 Task: Forward email as attachment with the signature Elizabeth Parker with the subject Request for a background check from softage.1@softage.net to softage.6@softage.net with the message Would it be possible to have a project status update call with all stakeholders next month?
Action: Mouse moved to (890, 70)
Screenshot: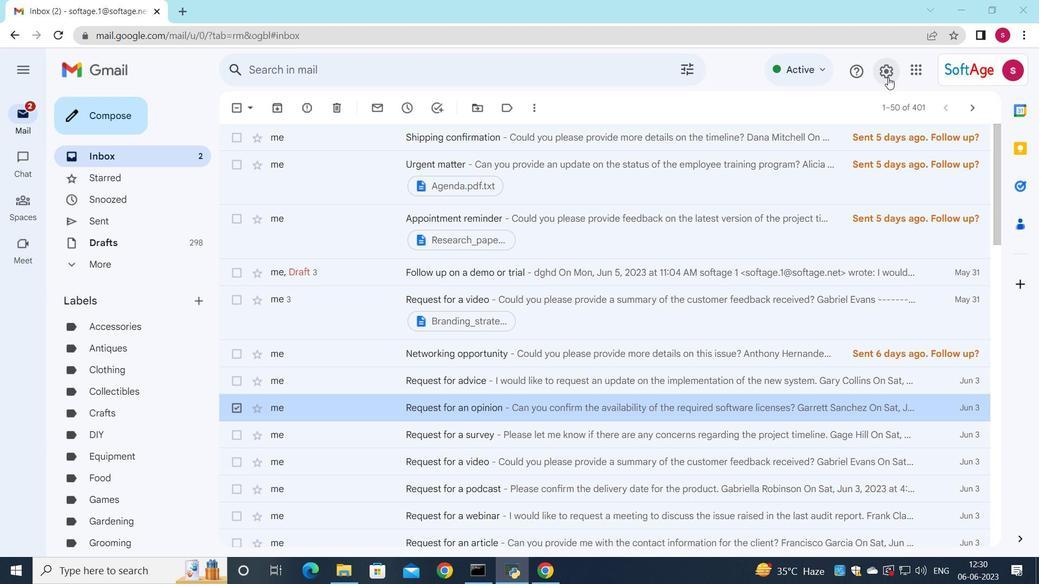 
Action: Mouse pressed left at (890, 70)
Screenshot: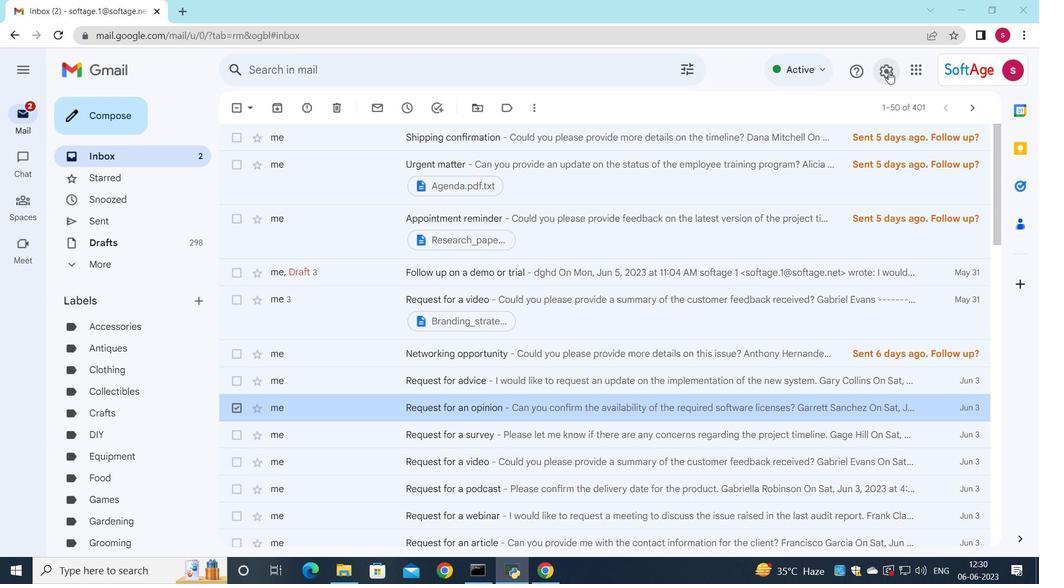 
Action: Mouse moved to (893, 136)
Screenshot: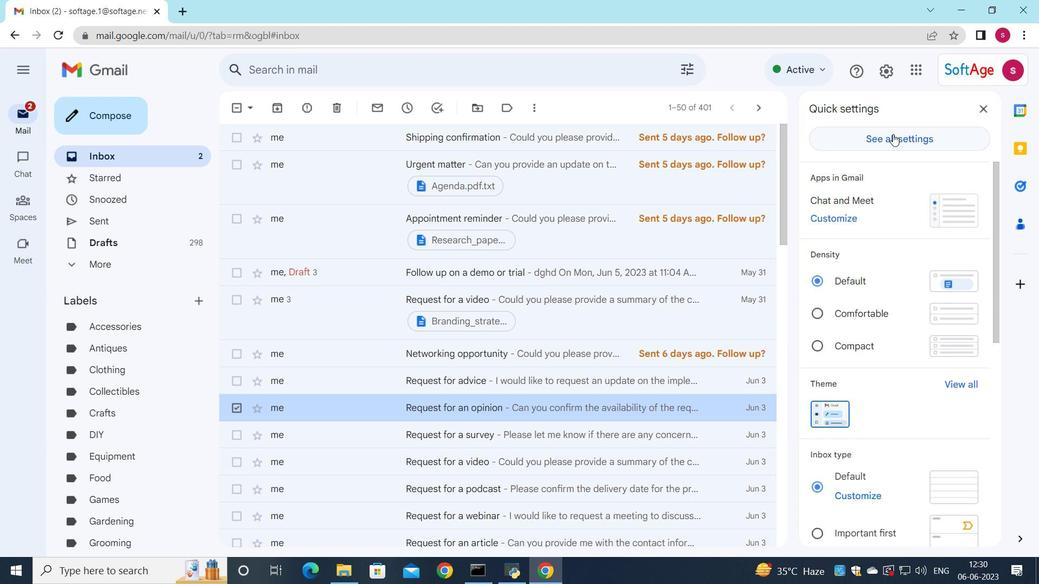 
Action: Mouse pressed left at (893, 136)
Screenshot: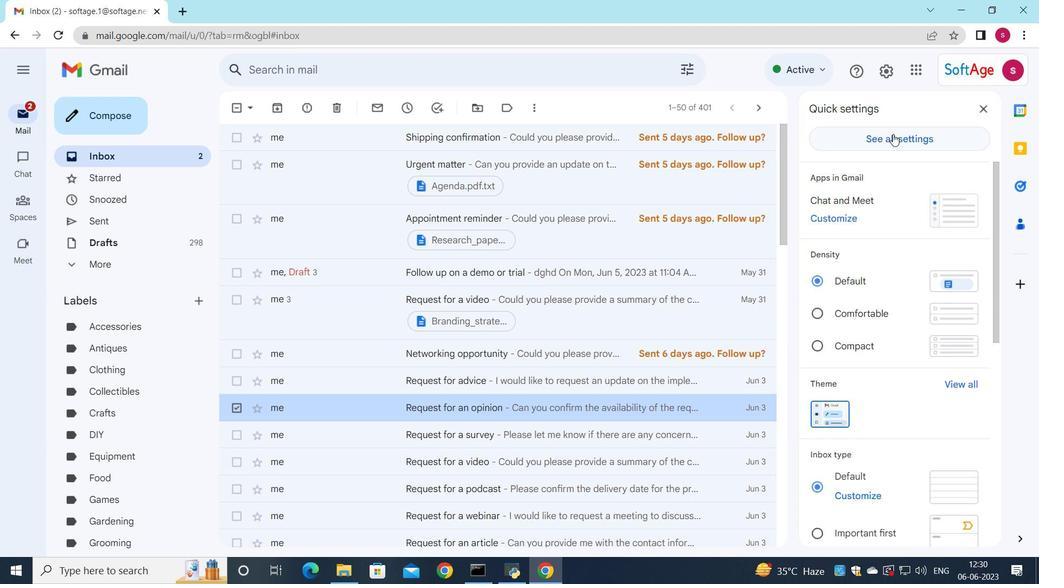 
Action: Mouse moved to (782, 236)
Screenshot: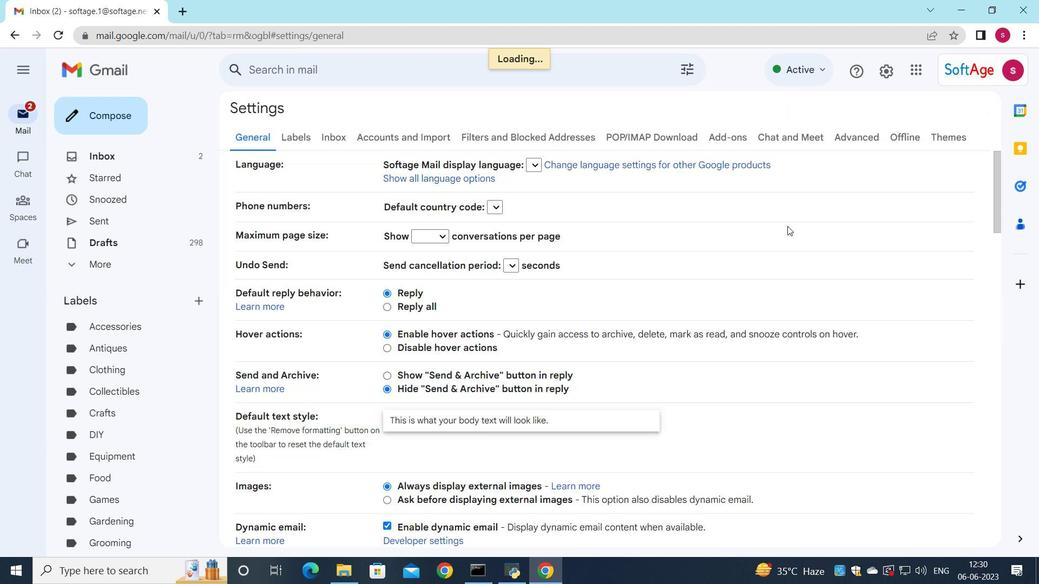
Action: Mouse scrolled (785, 231) with delta (0, 0)
Screenshot: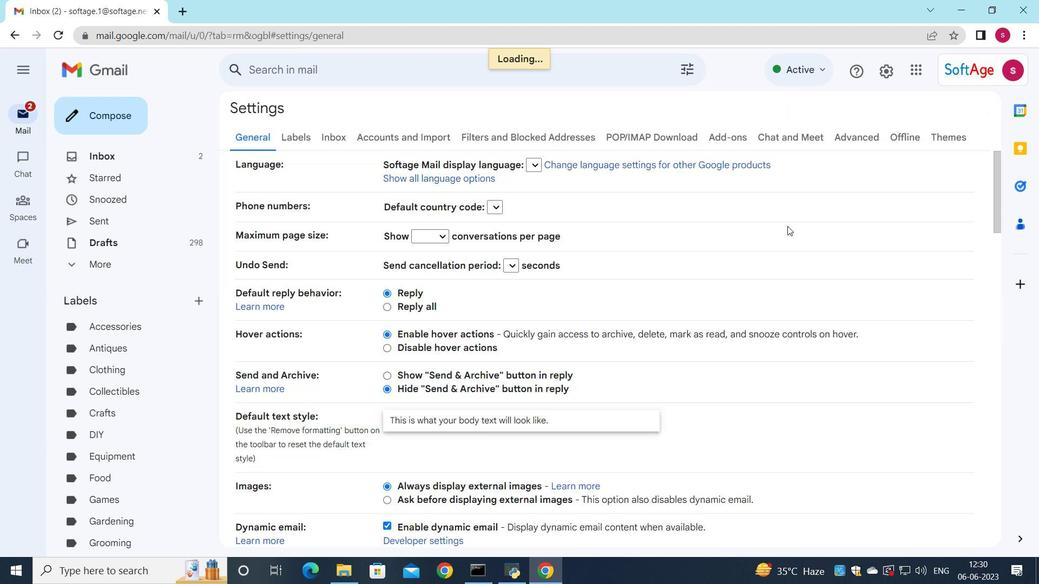 
Action: Mouse moved to (780, 239)
Screenshot: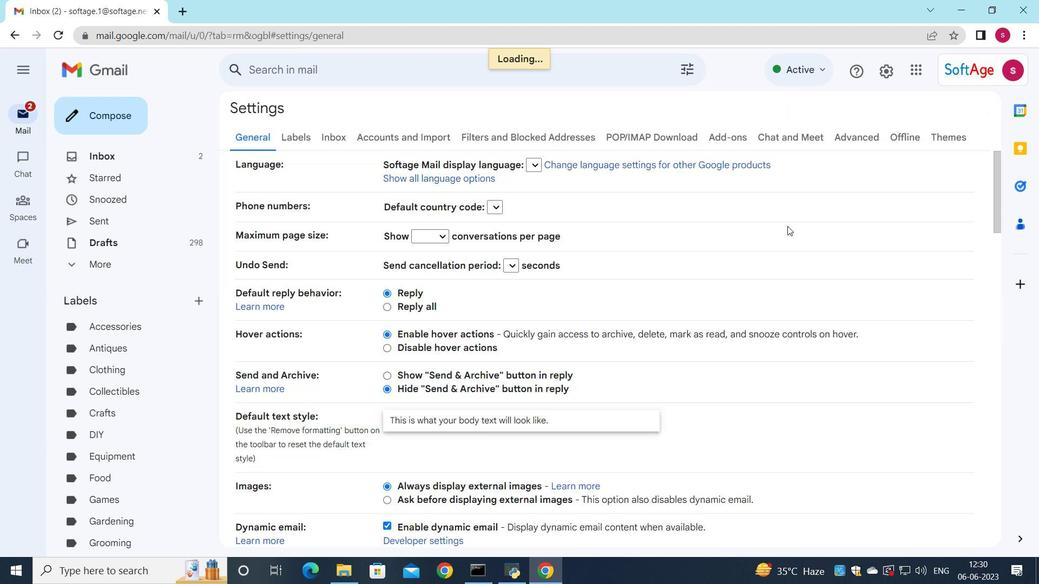 
Action: Mouse scrolled (784, 232) with delta (0, 0)
Screenshot: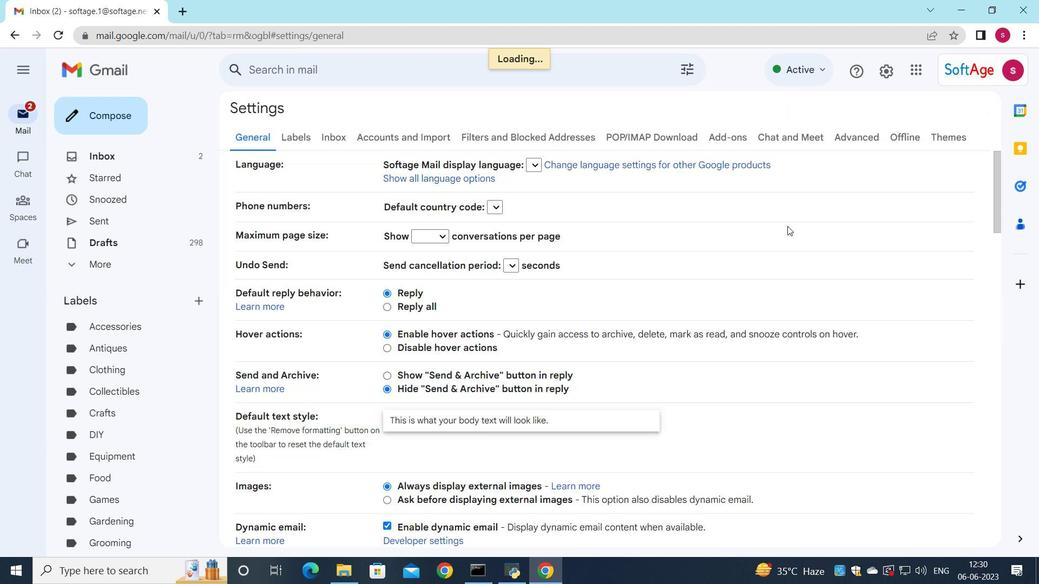 
Action: Mouse moved to (780, 241)
Screenshot: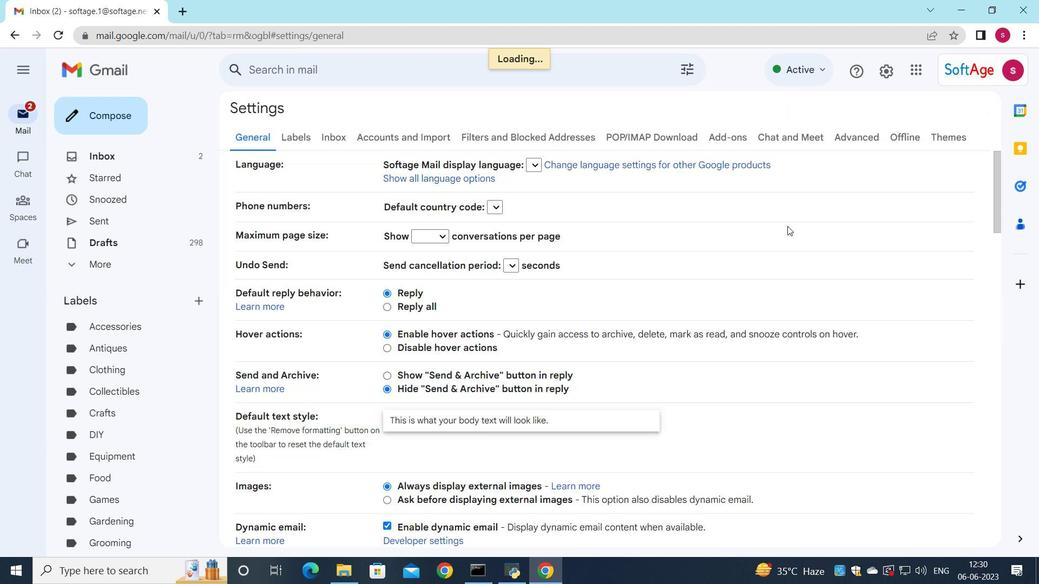 
Action: Mouse scrolled (782, 235) with delta (0, 0)
Screenshot: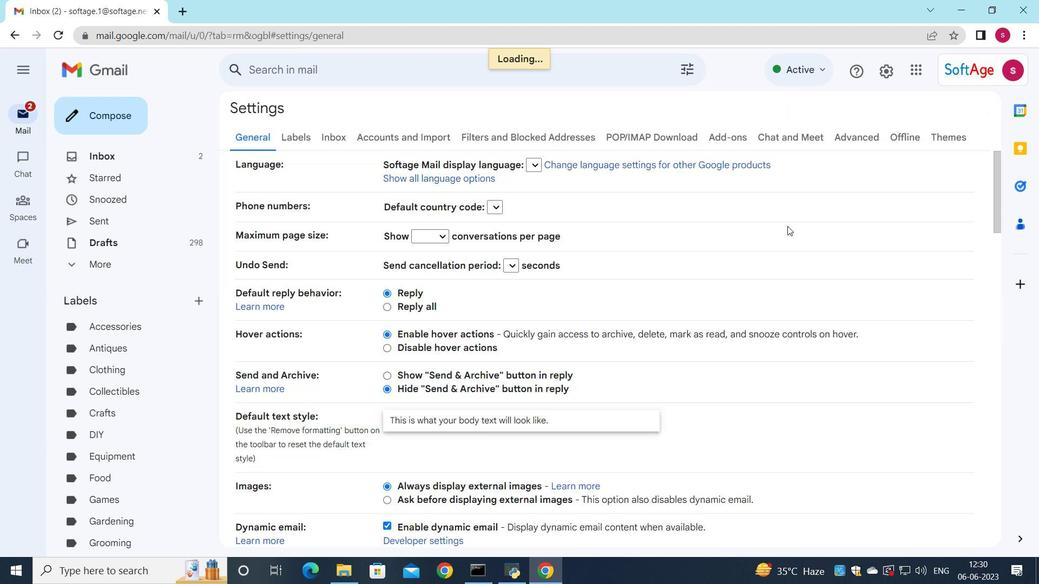 
Action: Mouse moved to (776, 245)
Screenshot: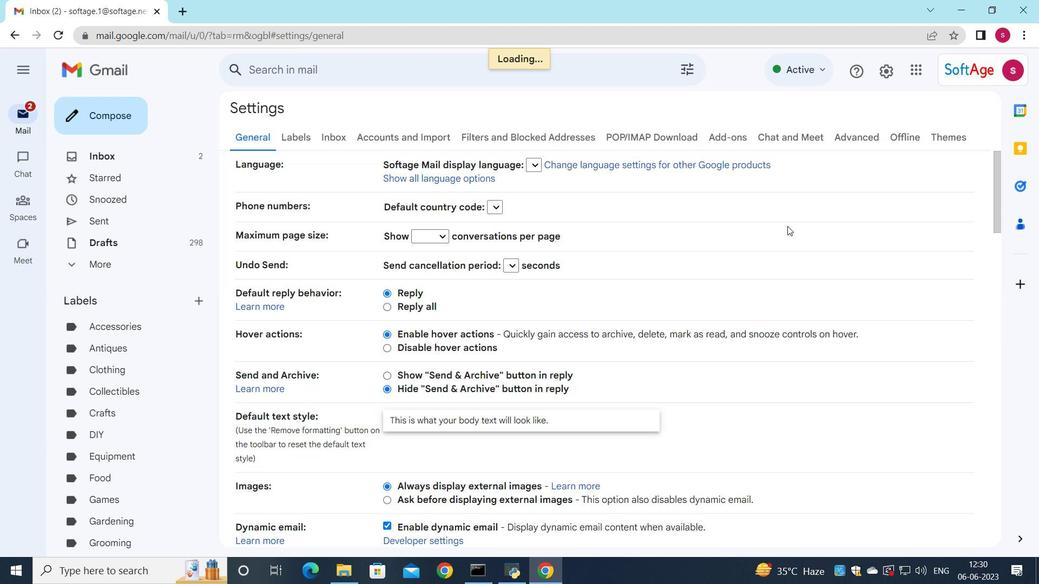 
Action: Mouse scrolled (779, 242) with delta (0, 0)
Screenshot: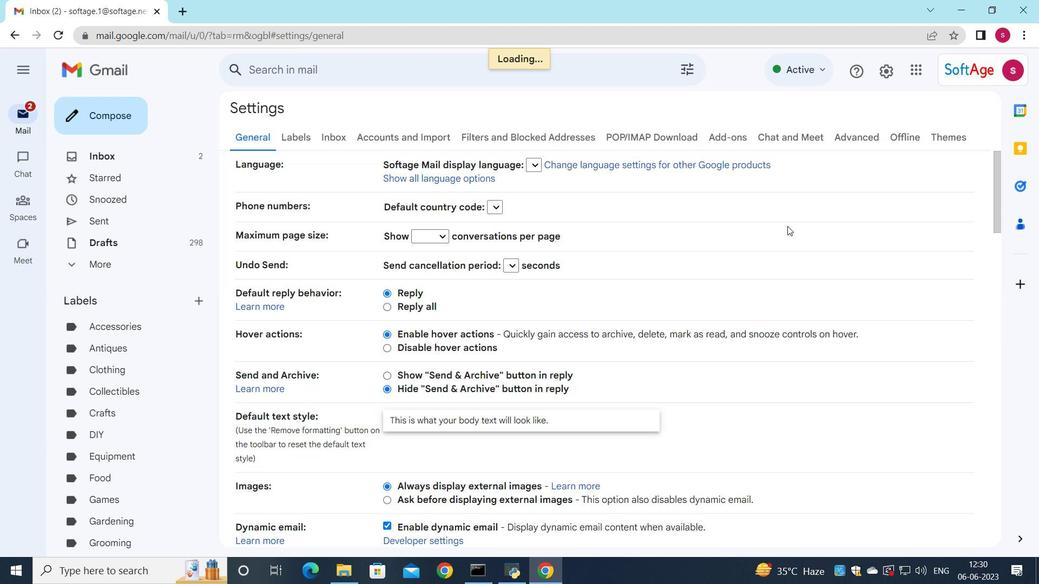 
Action: Mouse moved to (669, 296)
Screenshot: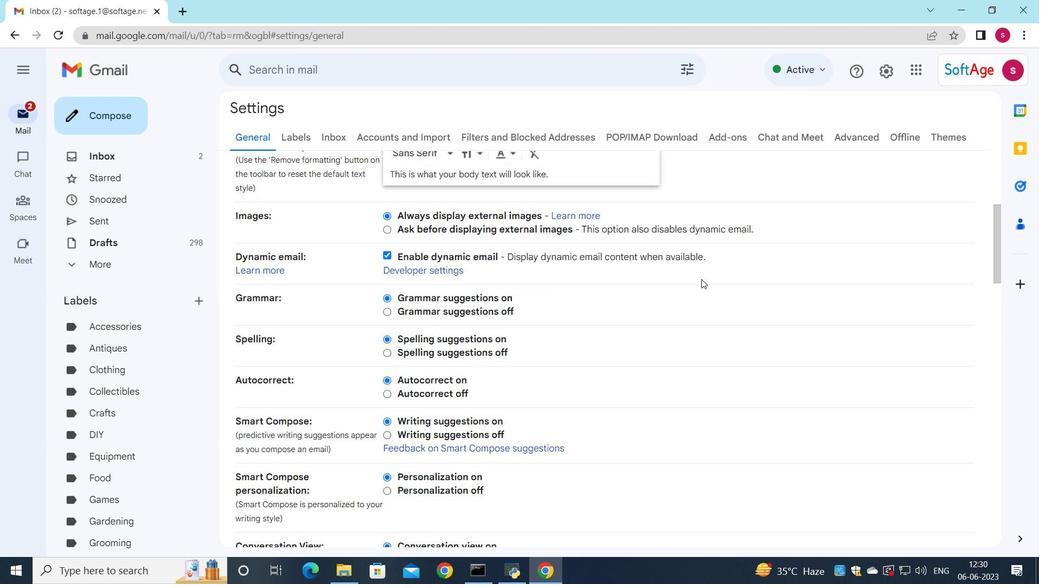 
Action: Mouse scrolled (669, 296) with delta (0, 0)
Screenshot: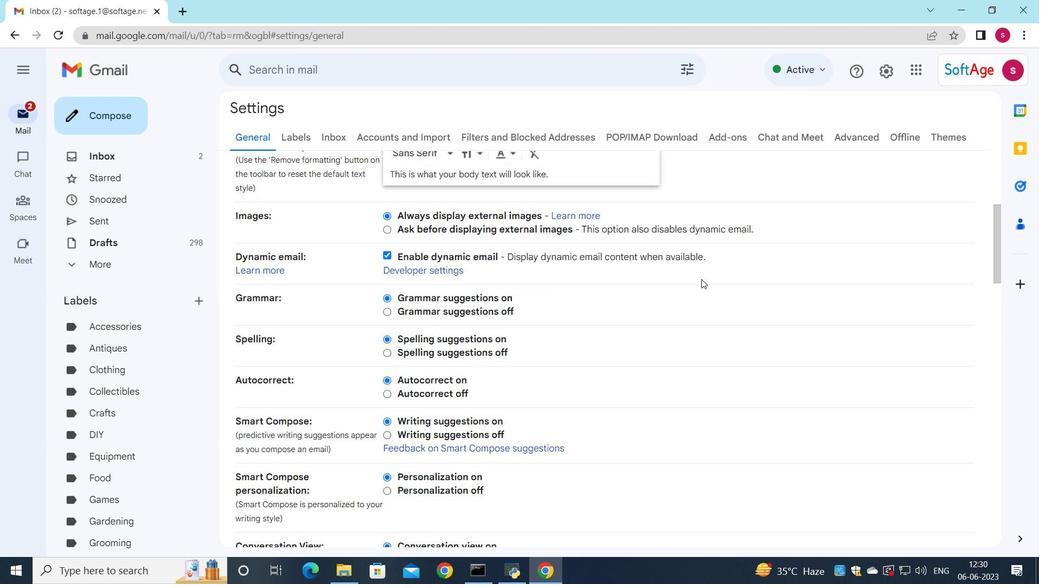
Action: Mouse moved to (662, 304)
Screenshot: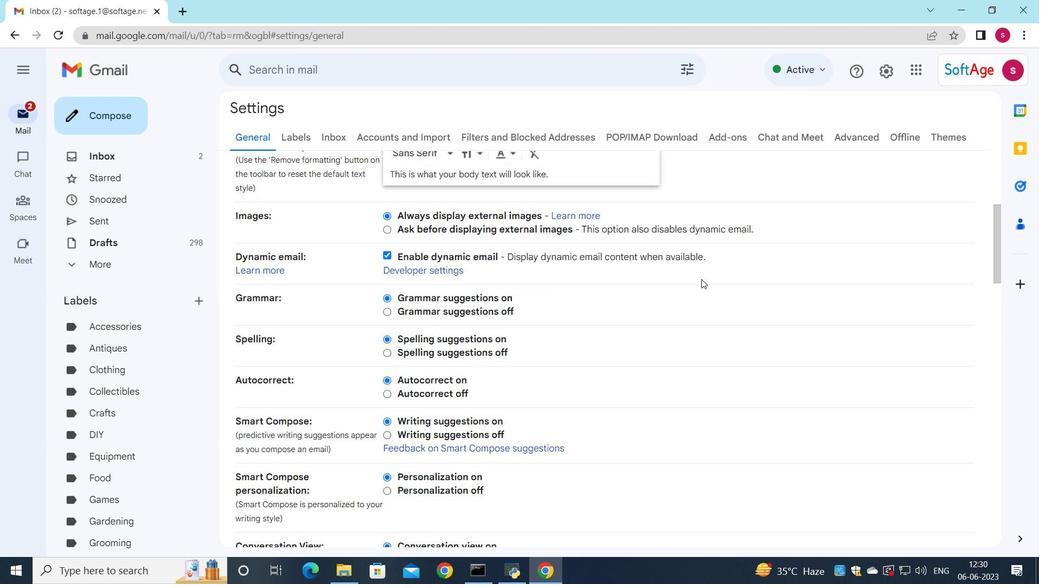 
Action: Mouse scrolled (662, 303) with delta (0, 0)
Screenshot: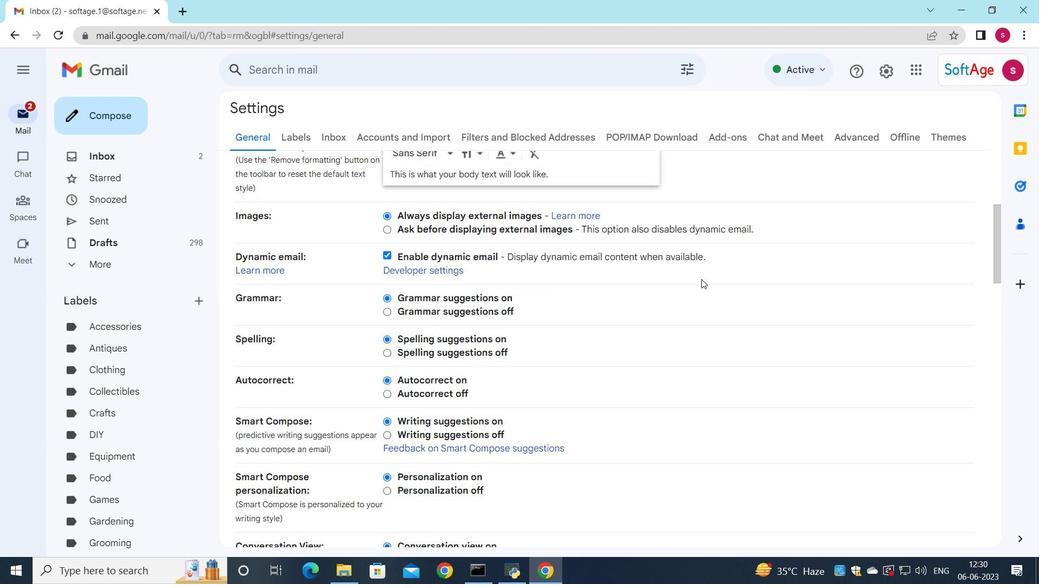 
Action: Mouse moved to (653, 311)
Screenshot: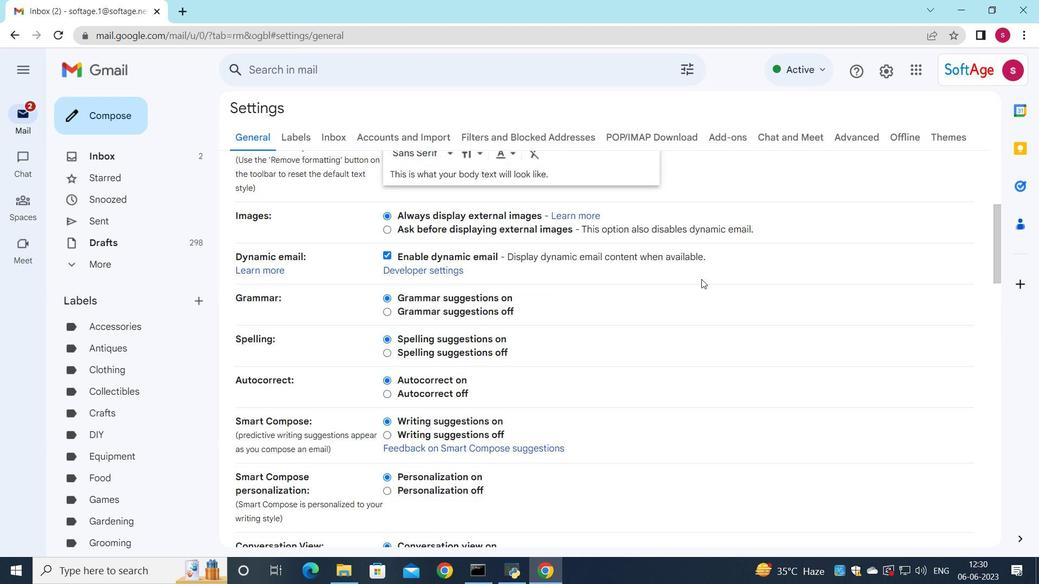 
Action: Mouse scrolled (653, 311) with delta (0, 0)
Screenshot: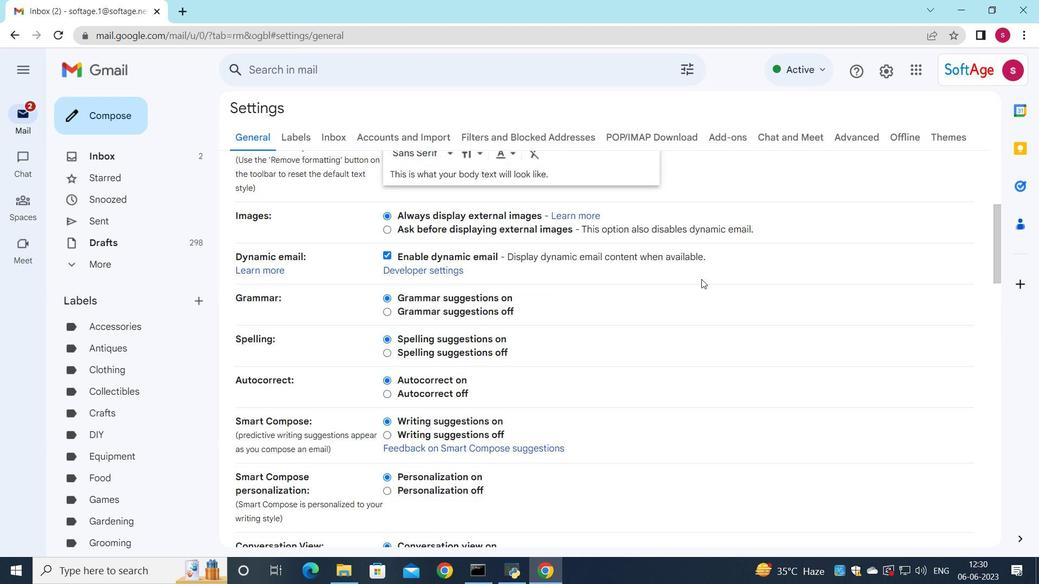 
Action: Mouse moved to (644, 318)
Screenshot: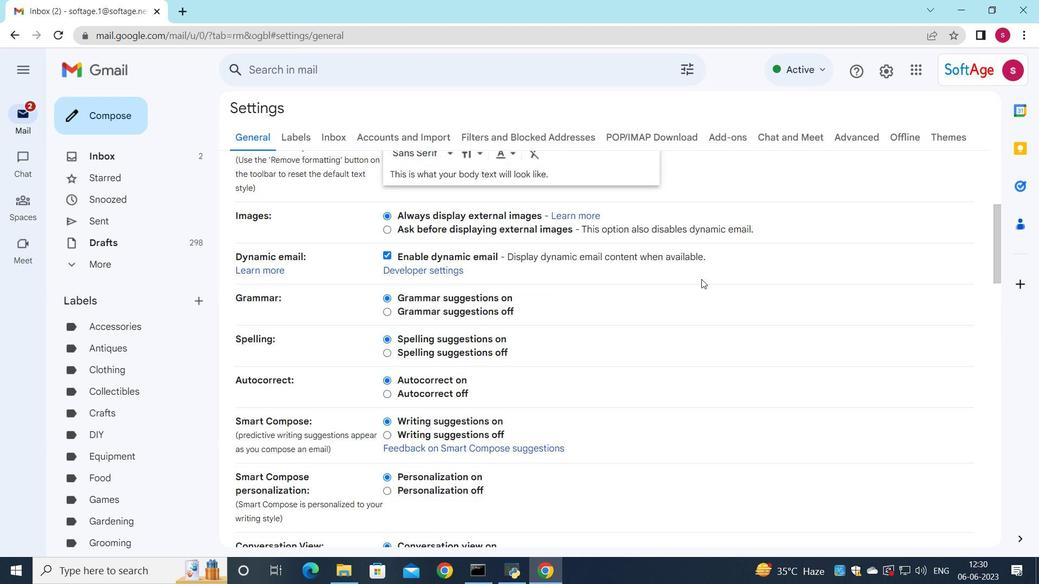 
Action: Mouse scrolled (647, 316) with delta (0, 0)
Screenshot: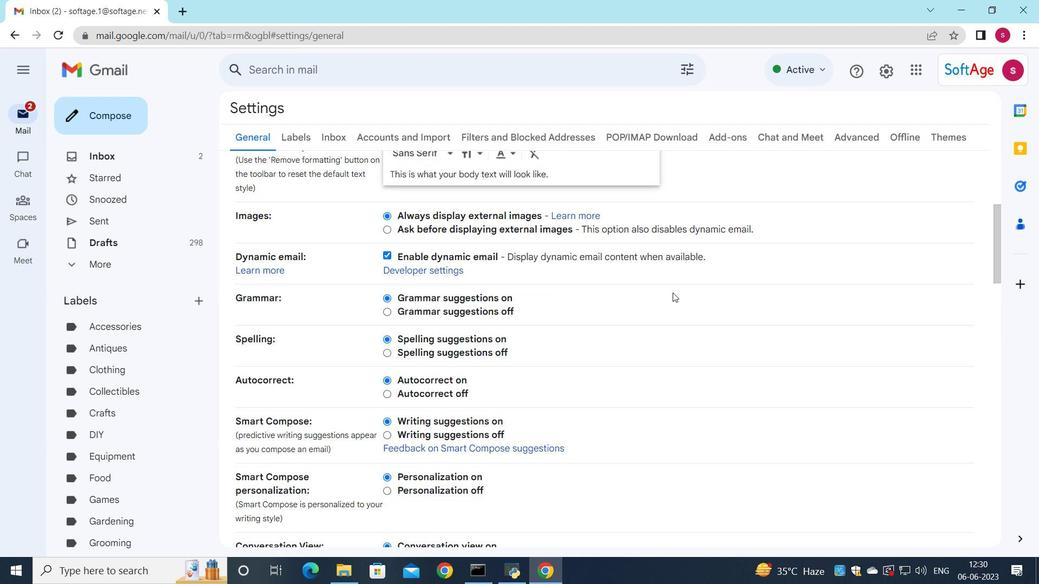 
Action: Mouse moved to (635, 328)
Screenshot: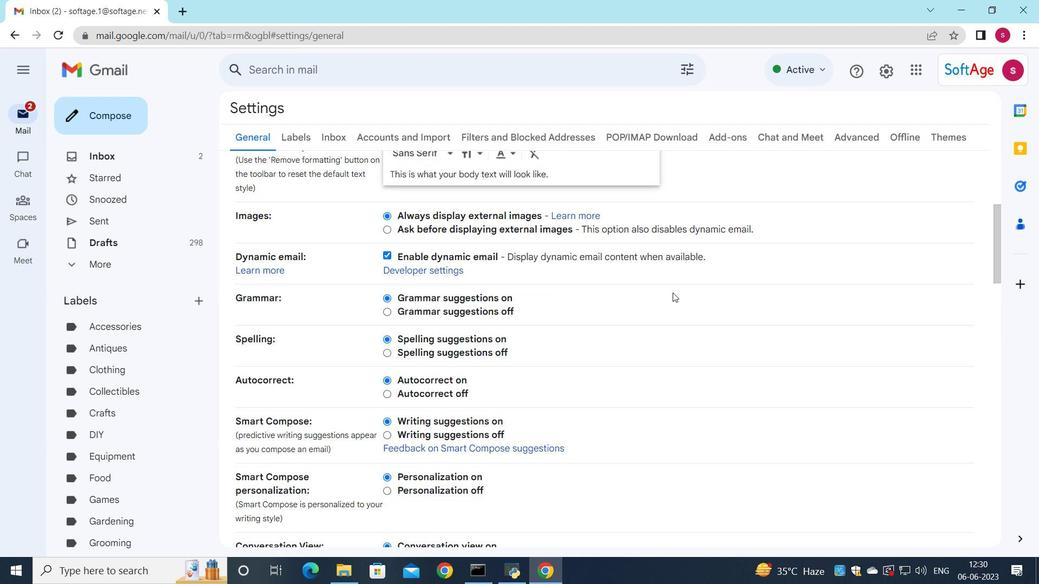 
Action: Mouse scrolled (635, 328) with delta (0, 0)
Screenshot: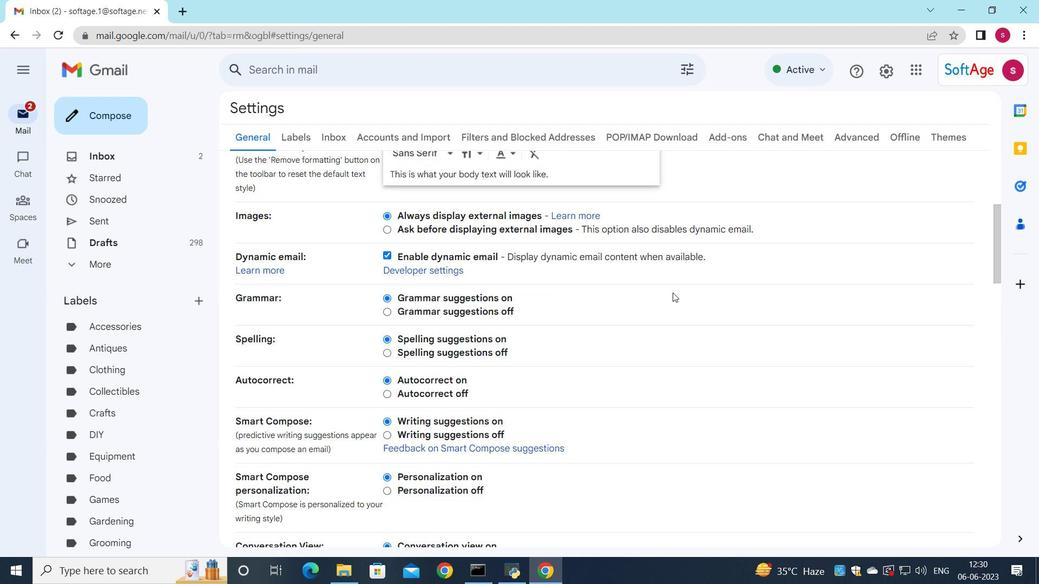 
Action: Mouse moved to (612, 343)
Screenshot: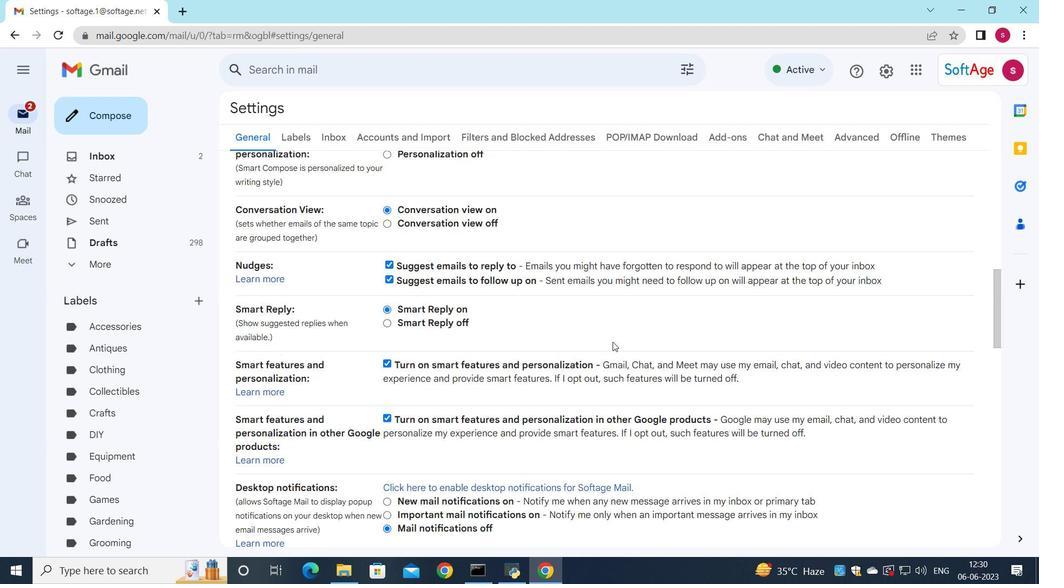 
Action: Mouse scrolled (612, 342) with delta (0, 0)
Screenshot: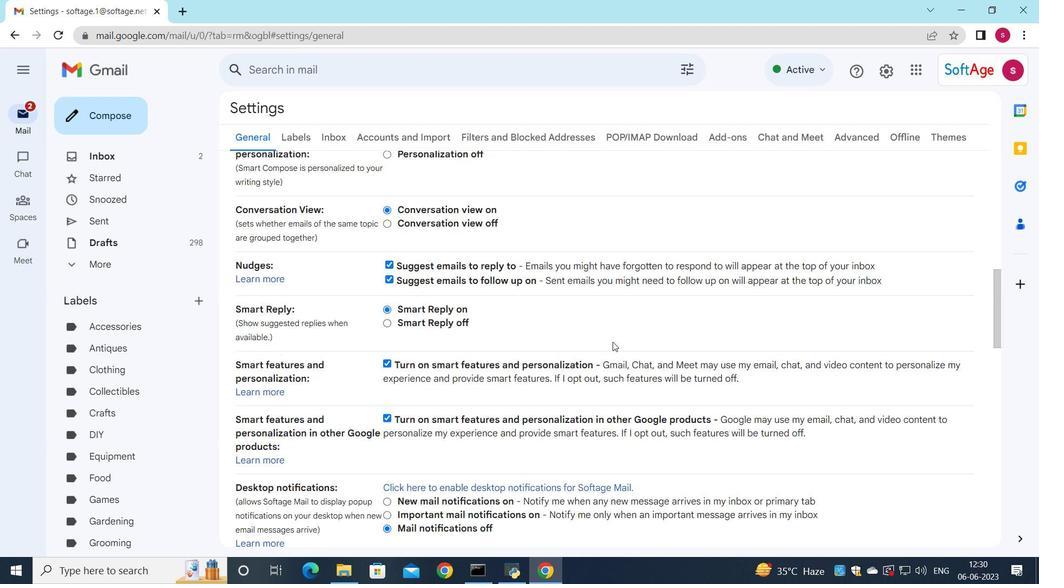
Action: Mouse moved to (612, 343)
Screenshot: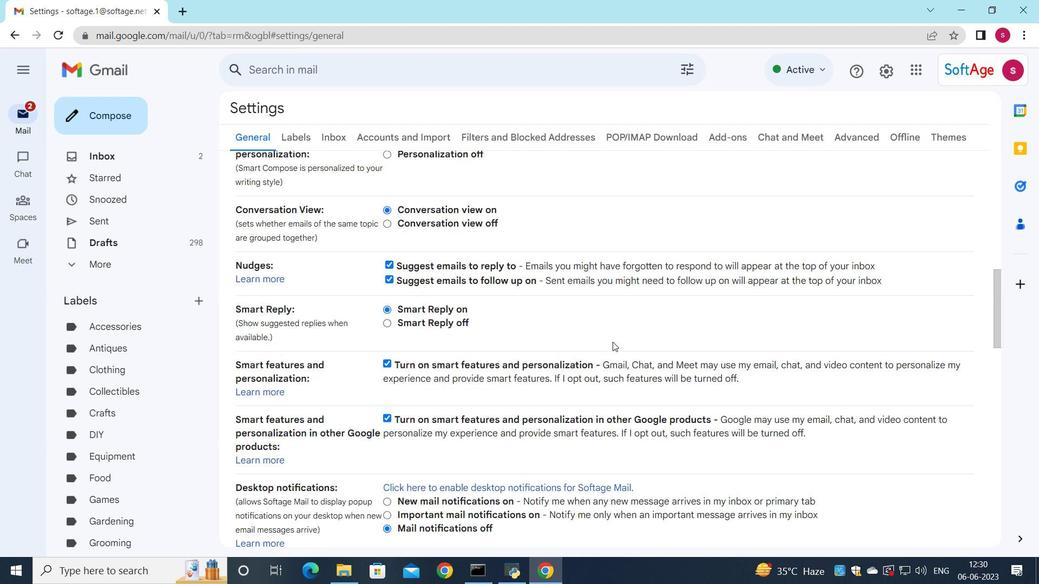 
Action: Mouse scrolled (612, 342) with delta (0, 0)
Screenshot: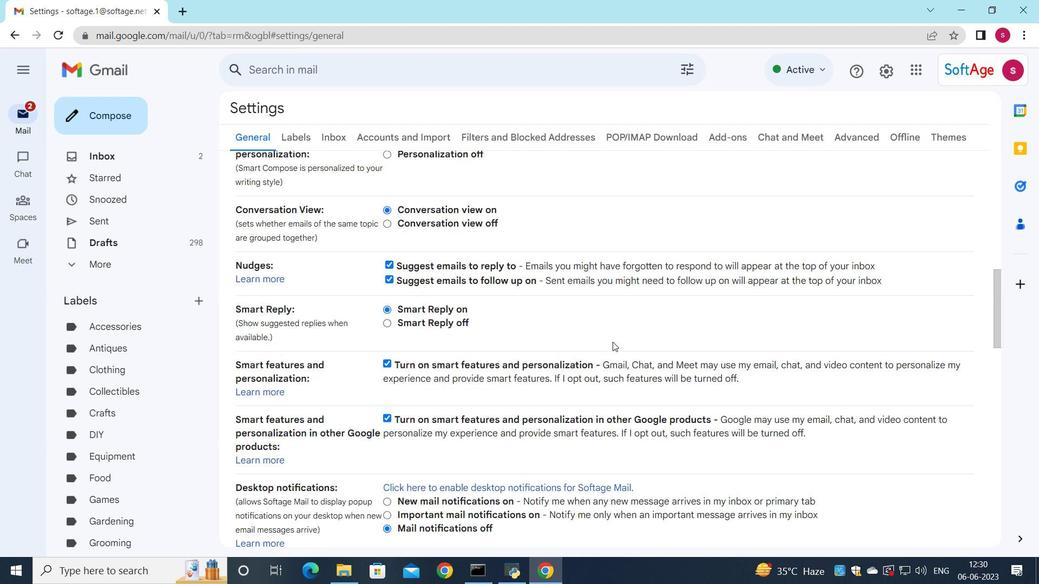 
Action: Mouse scrolled (612, 342) with delta (0, 0)
Screenshot: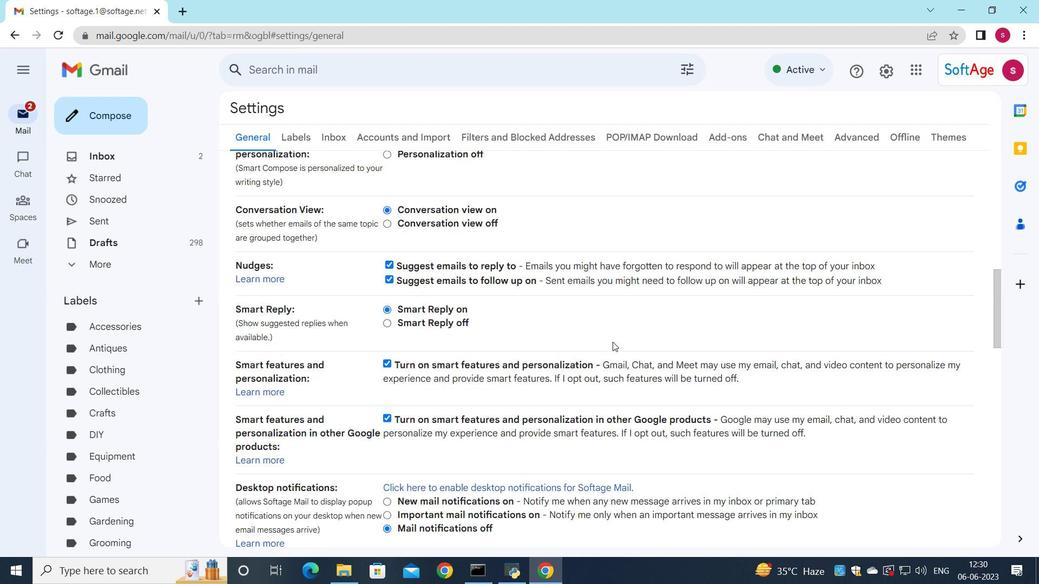 
Action: Mouse moved to (612, 343)
Screenshot: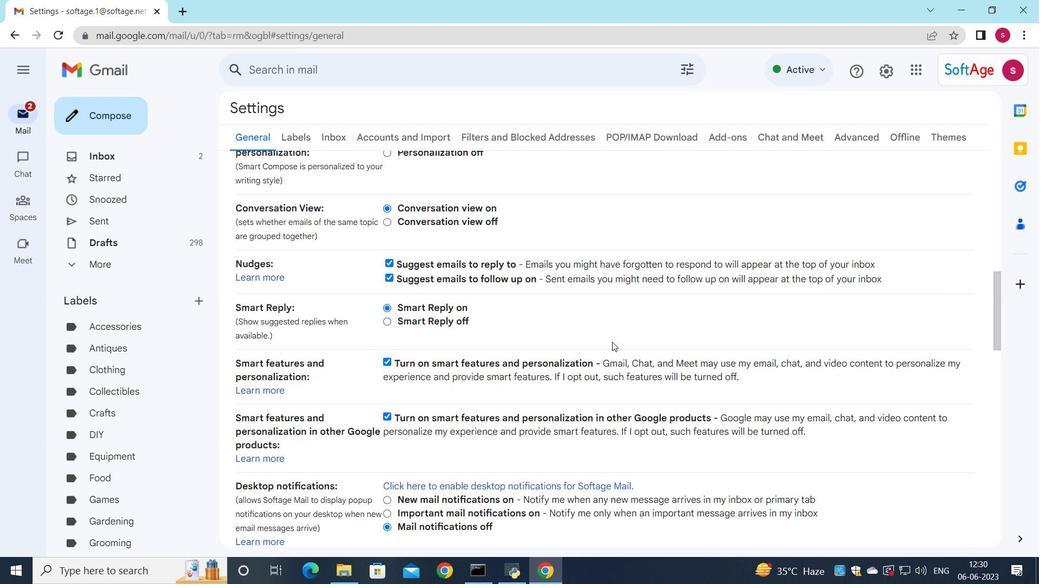 
Action: Mouse scrolled (612, 342) with delta (0, 0)
Screenshot: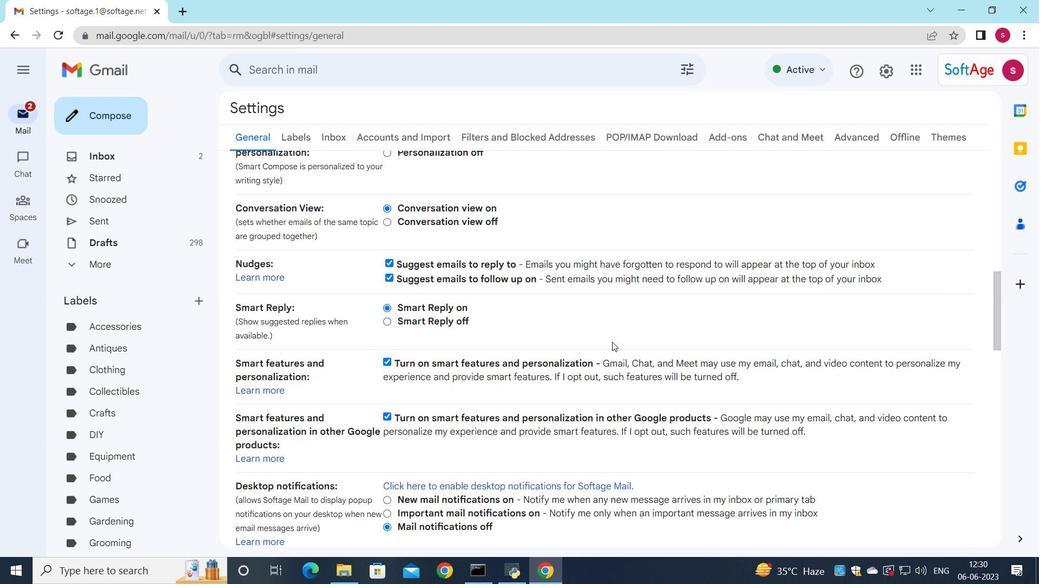 
Action: Mouse moved to (572, 383)
Screenshot: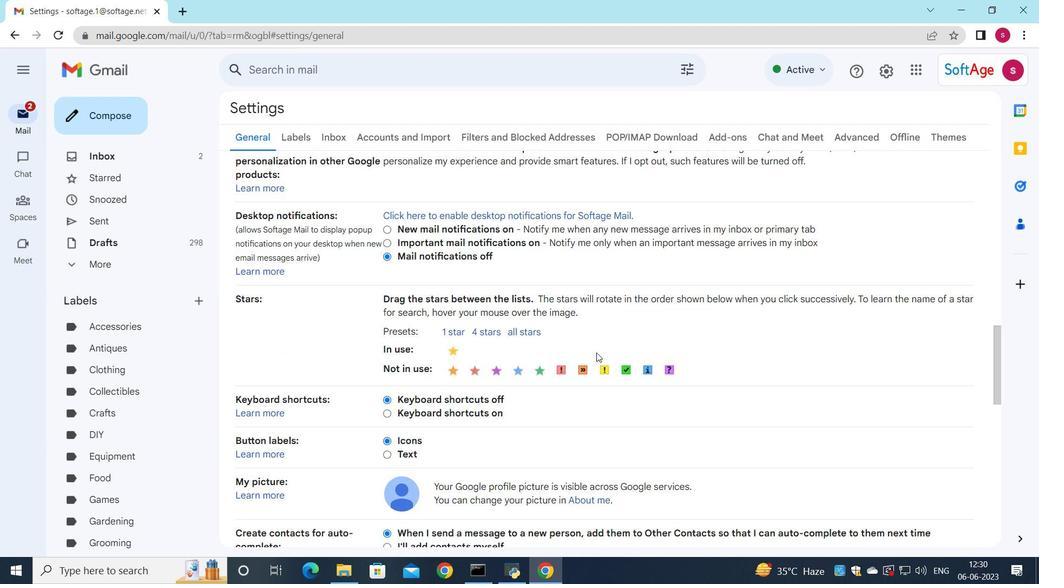 
Action: Mouse scrolled (572, 382) with delta (0, 0)
Screenshot: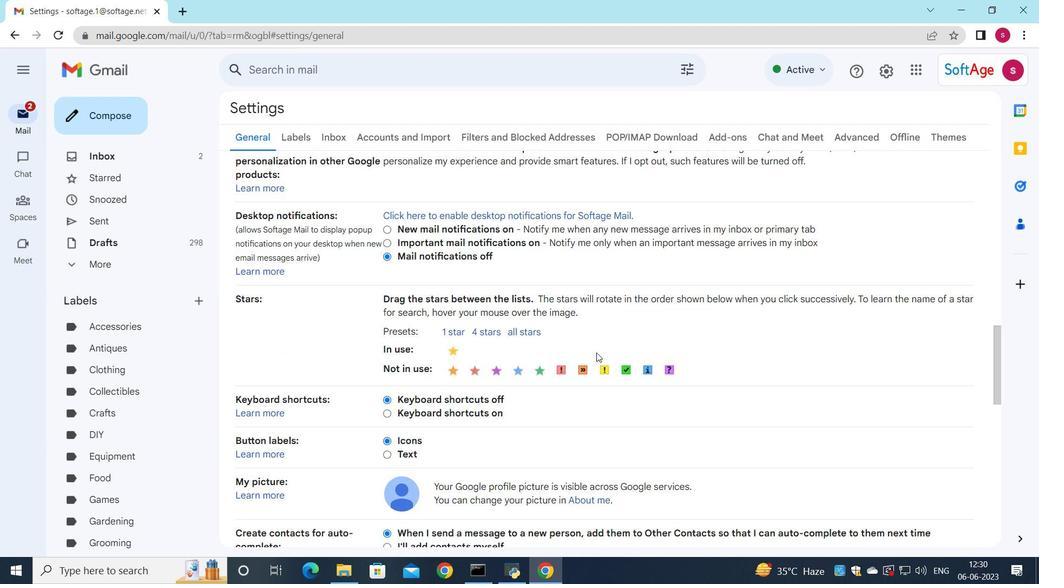 
Action: Mouse moved to (571, 384)
Screenshot: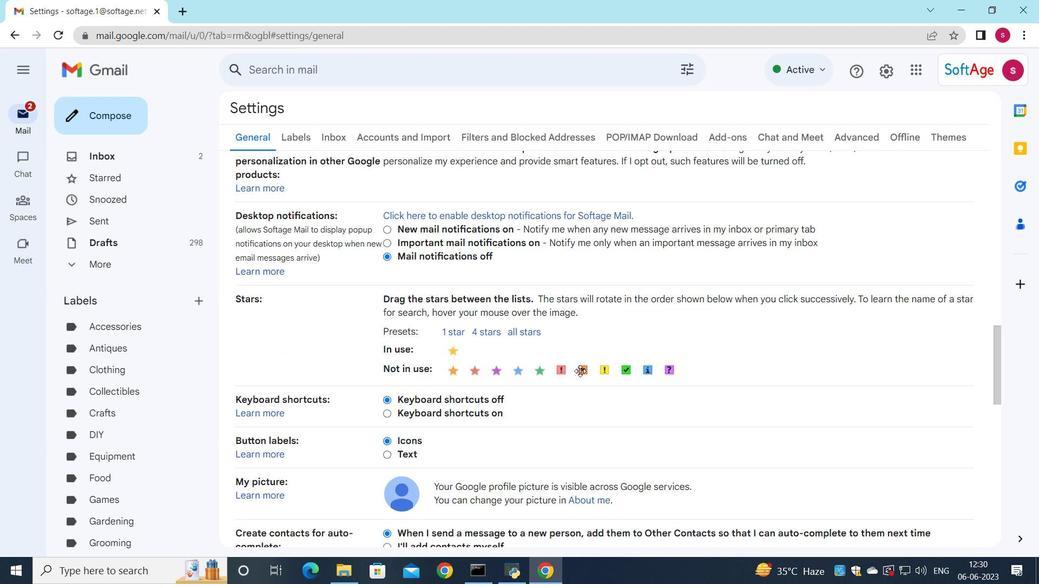 
Action: Mouse scrolled (571, 384) with delta (0, 0)
Screenshot: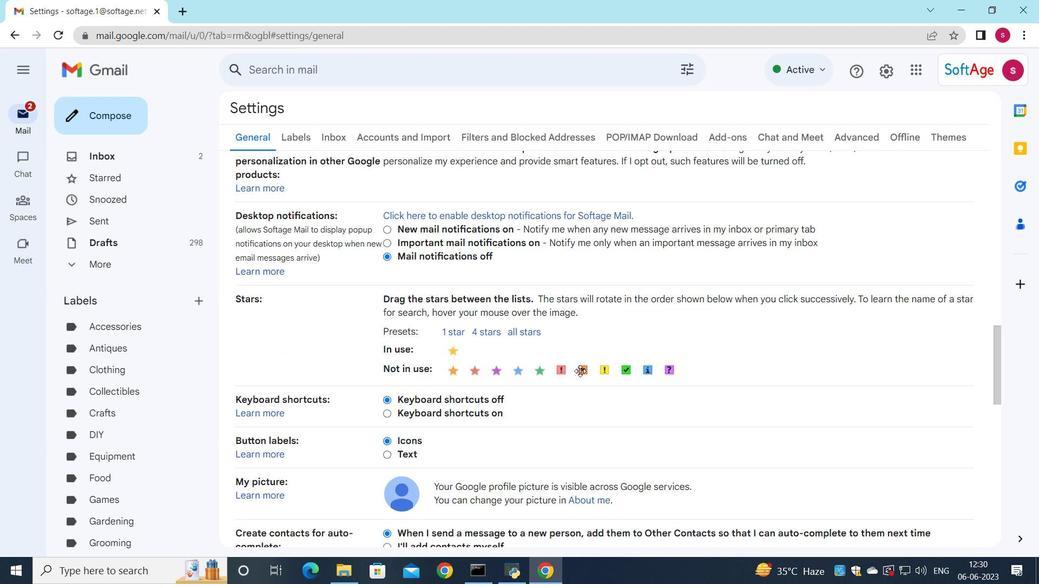 
Action: Mouse moved to (570, 386)
Screenshot: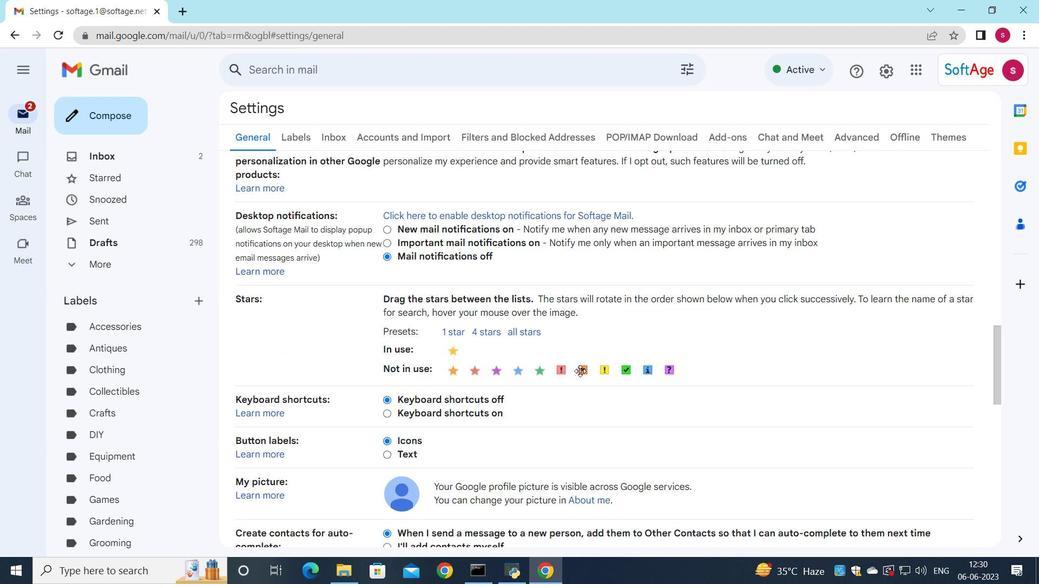 
Action: Mouse scrolled (570, 385) with delta (0, 0)
Screenshot: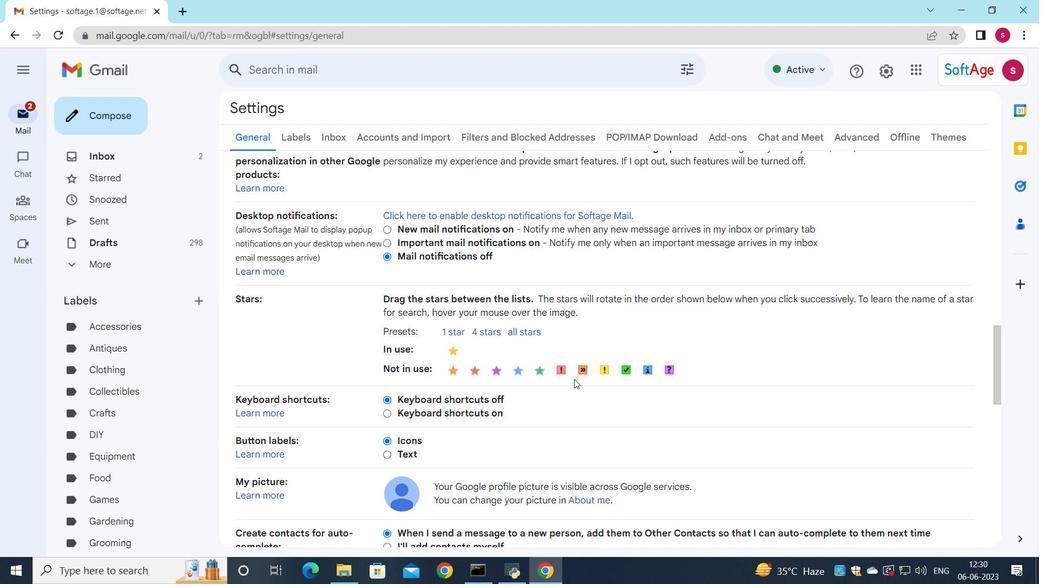 
Action: Mouse moved to (570, 386)
Screenshot: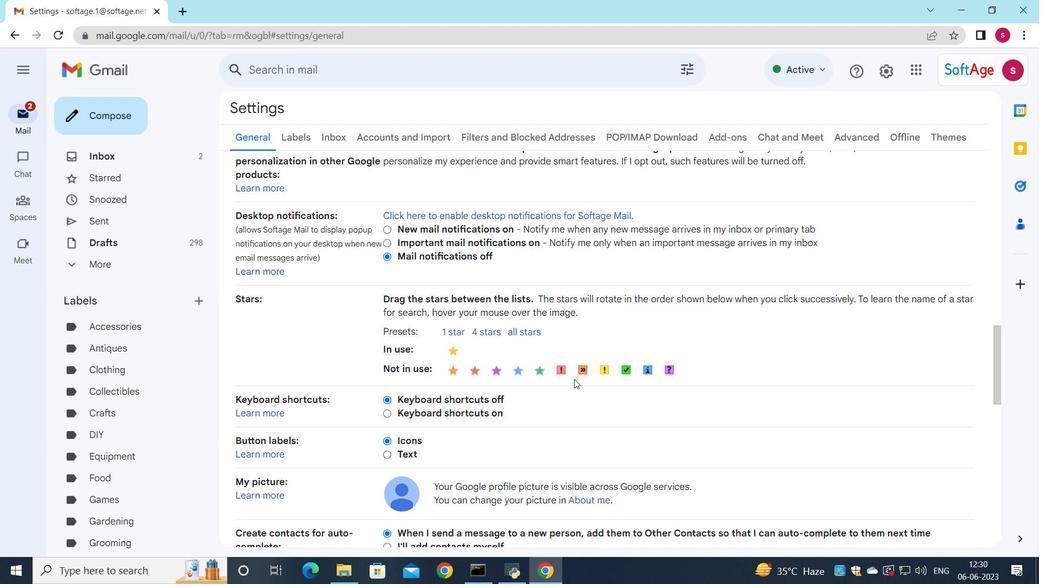 
Action: Mouse scrolled (570, 386) with delta (0, 0)
Screenshot: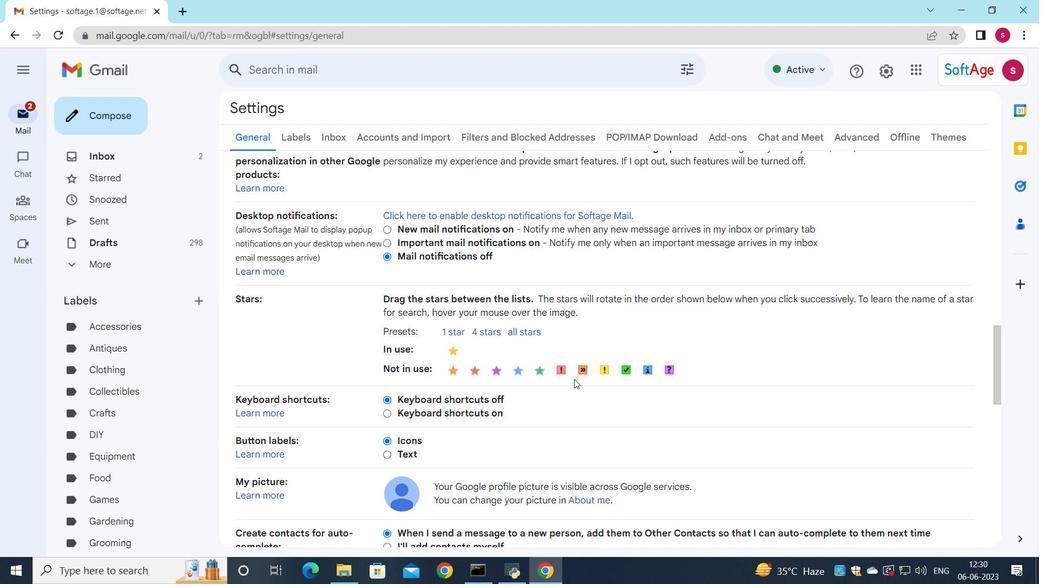 
Action: Mouse moved to (569, 384)
Screenshot: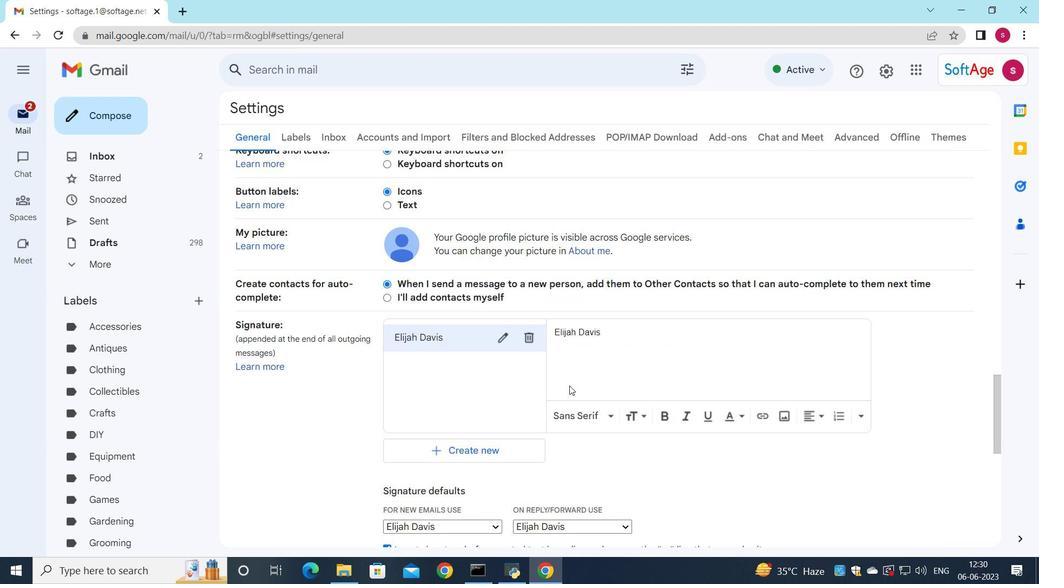 
Action: Mouse scrolled (569, 384) with delta (0, 0)
Screenshot: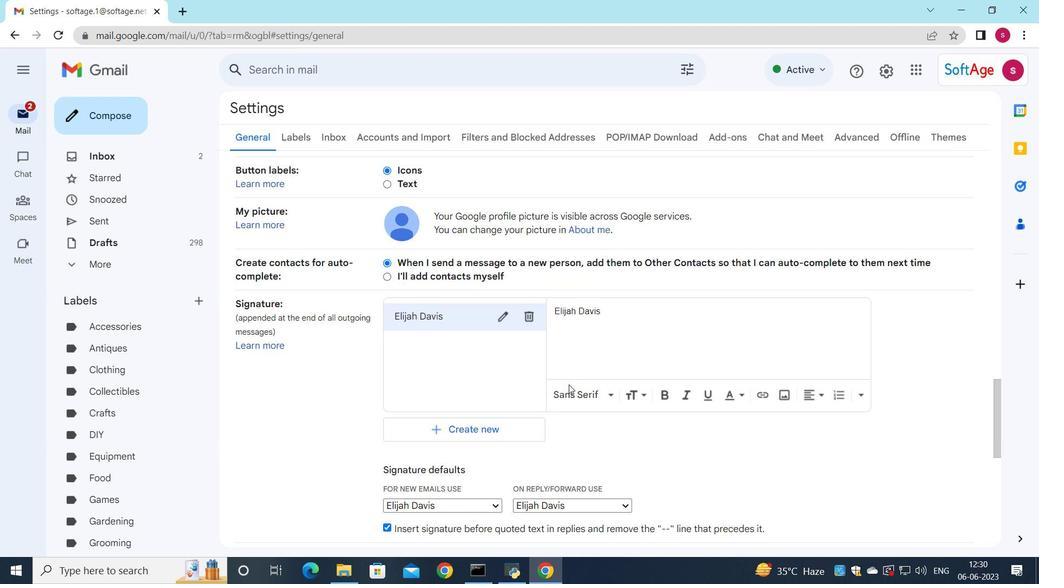 
Action: Mouse scrolled (569, 384) with delta (0, 0)
Screenshot: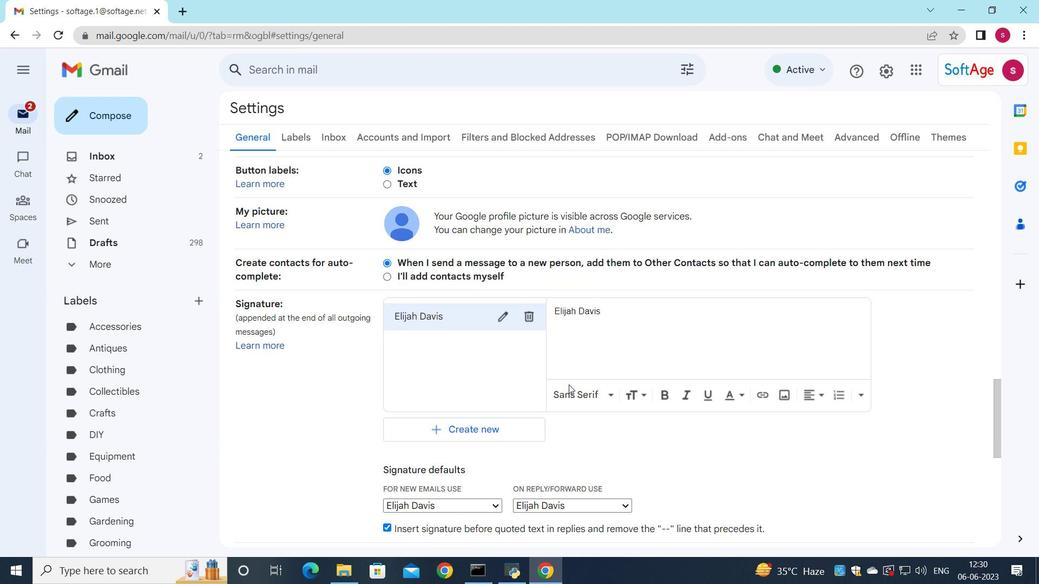 
Action: Mouse moved to (534, 179)
Screenshot: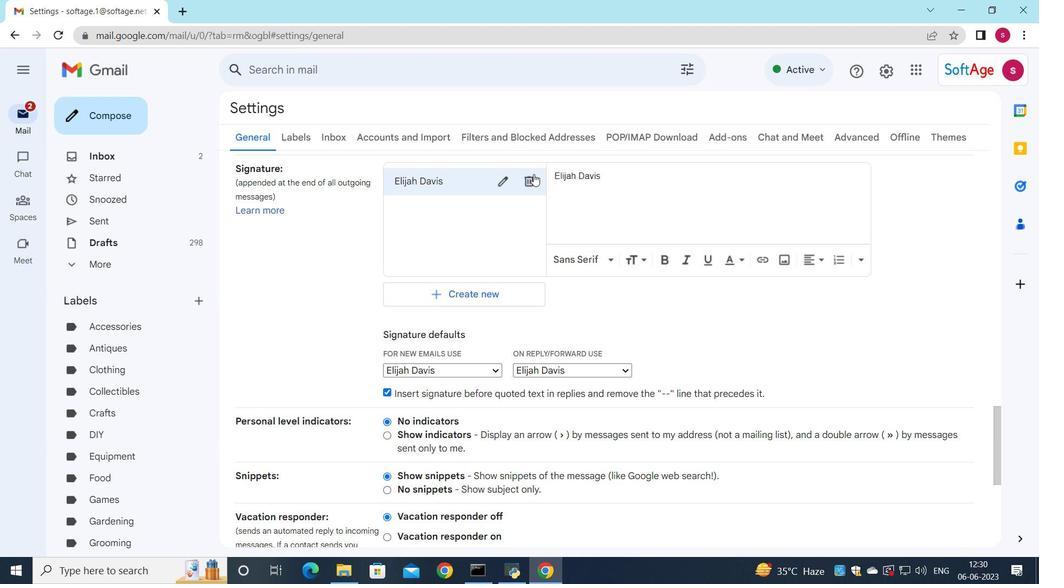 
Action: Mouse pressed left at (534, 179)
Screenshot: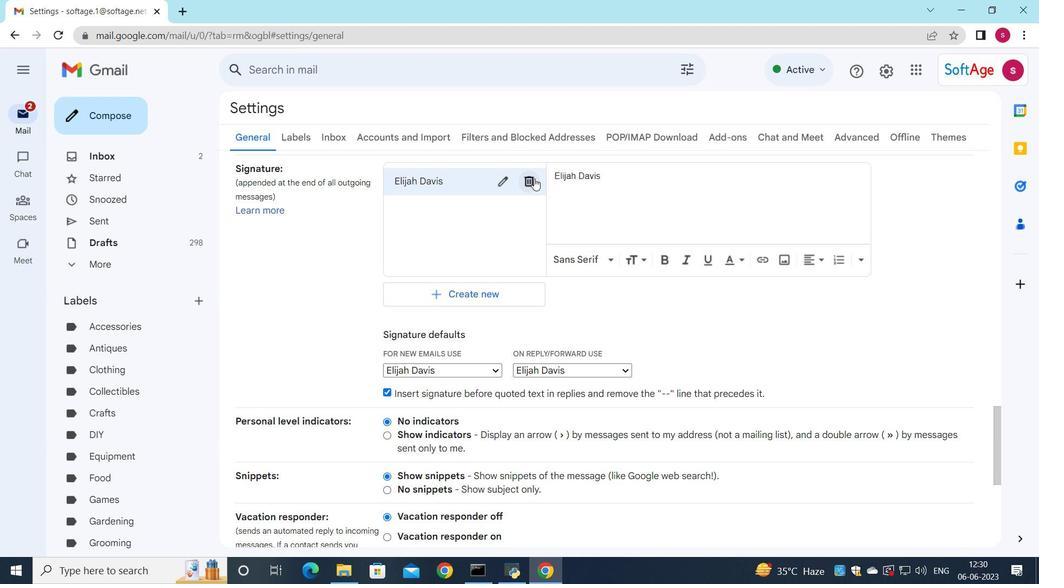 
Action: Mouse moved to (628, 321)
Screenshot: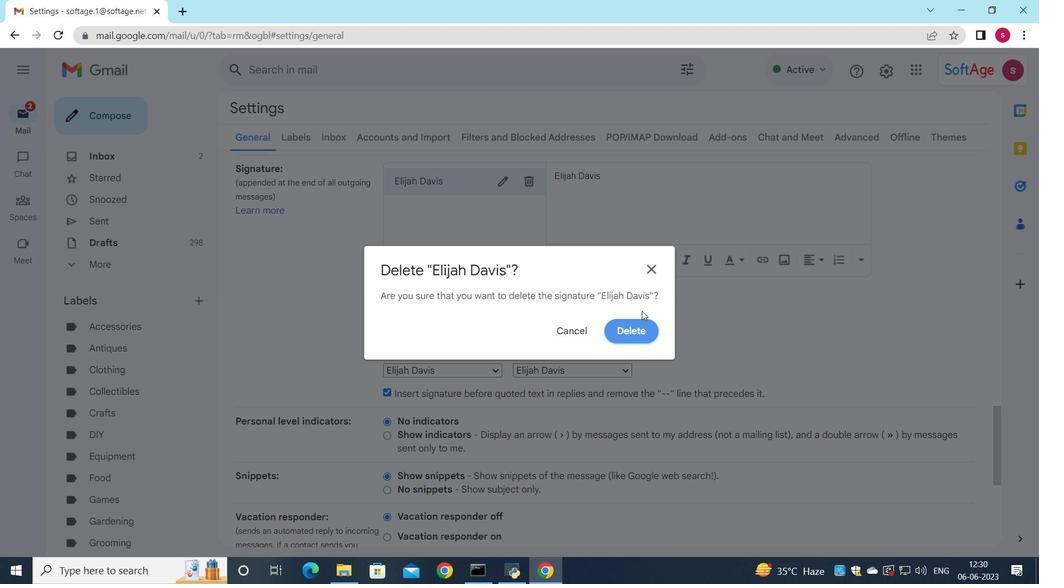 
Action: Mouse pressed left at (628, 321)
Screenshot: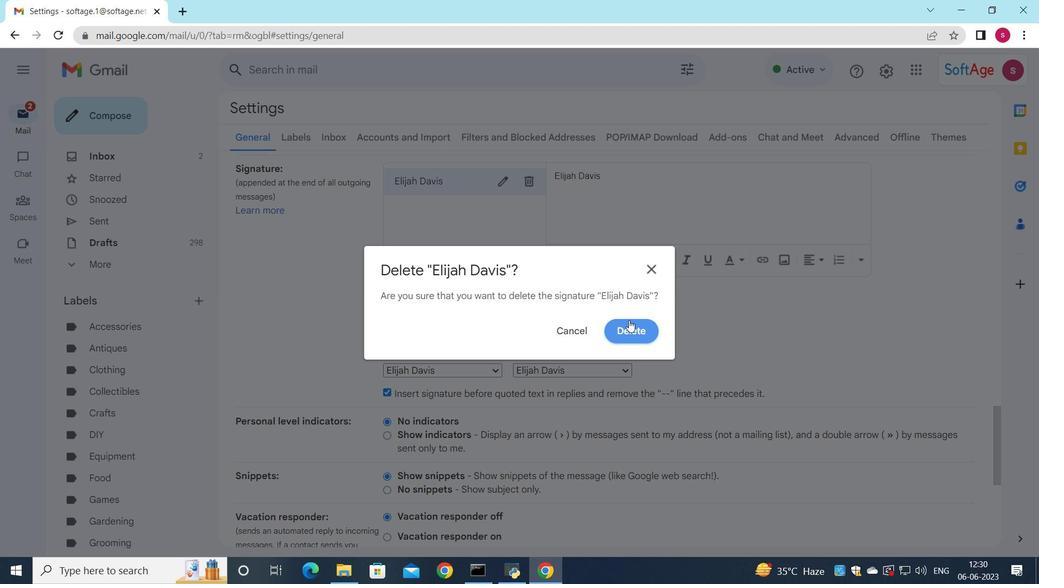 
Action: Mouse moved to (436, 198)
Screenshot: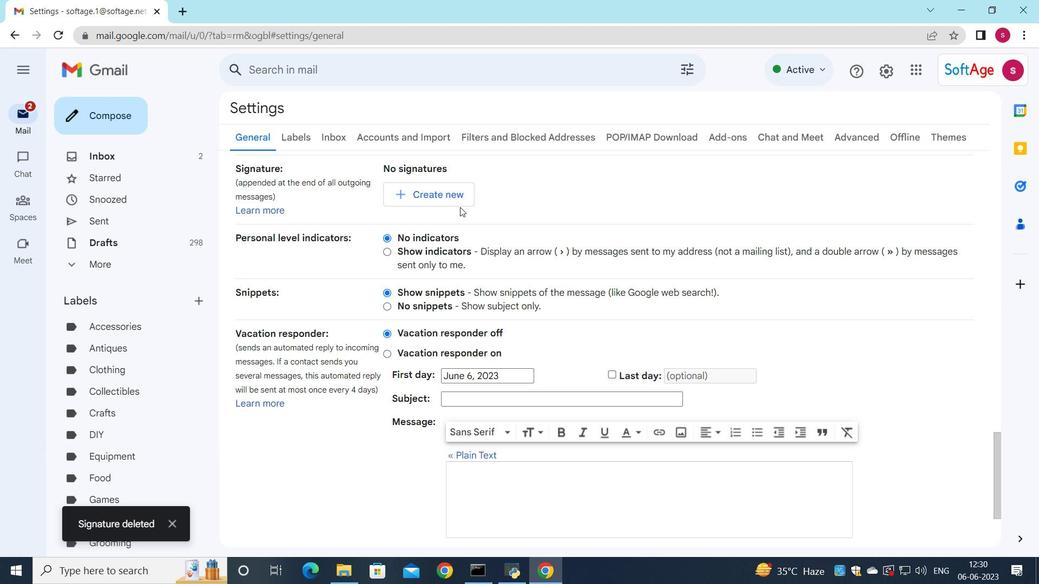 
Action: Mouse pressed left at (436, 198)
Screenshot: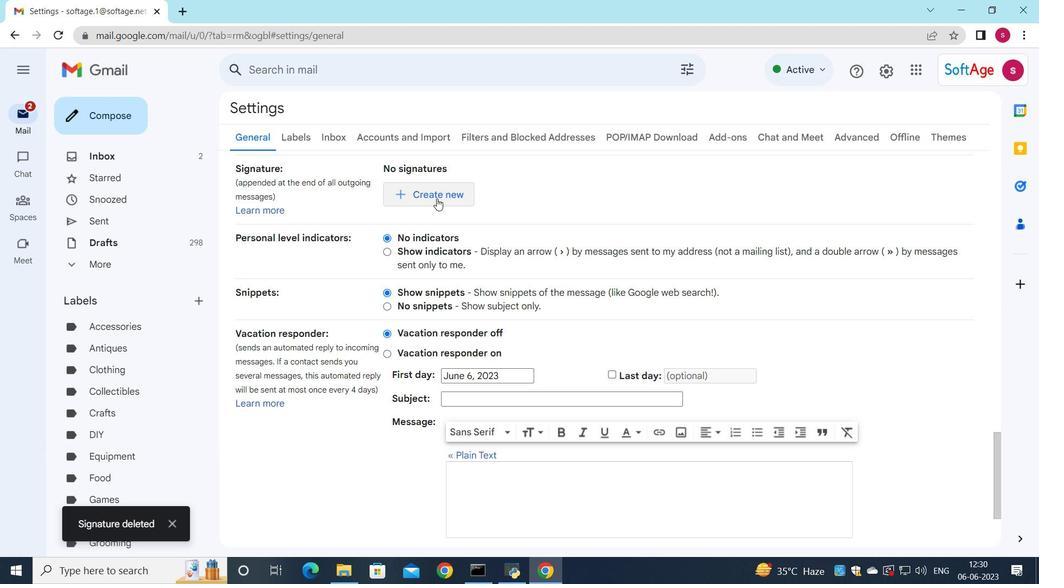 
Action: Mouse moved to (550, 147)
Screenshot: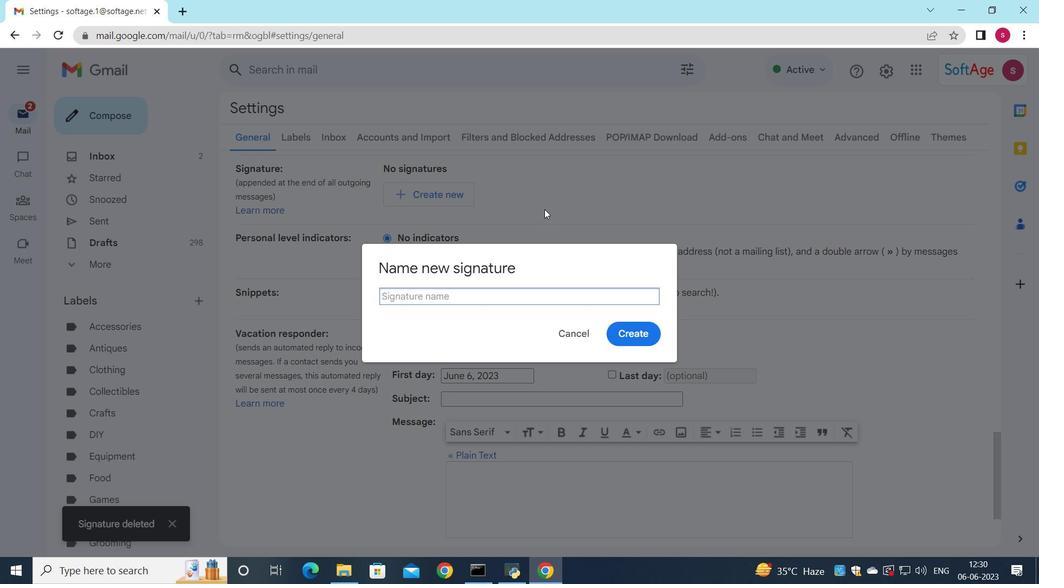 
Action: Key pressed <Key.shift><Key.shift>Elizabeth<Key.space><Key.shift>Parker
Screenshot: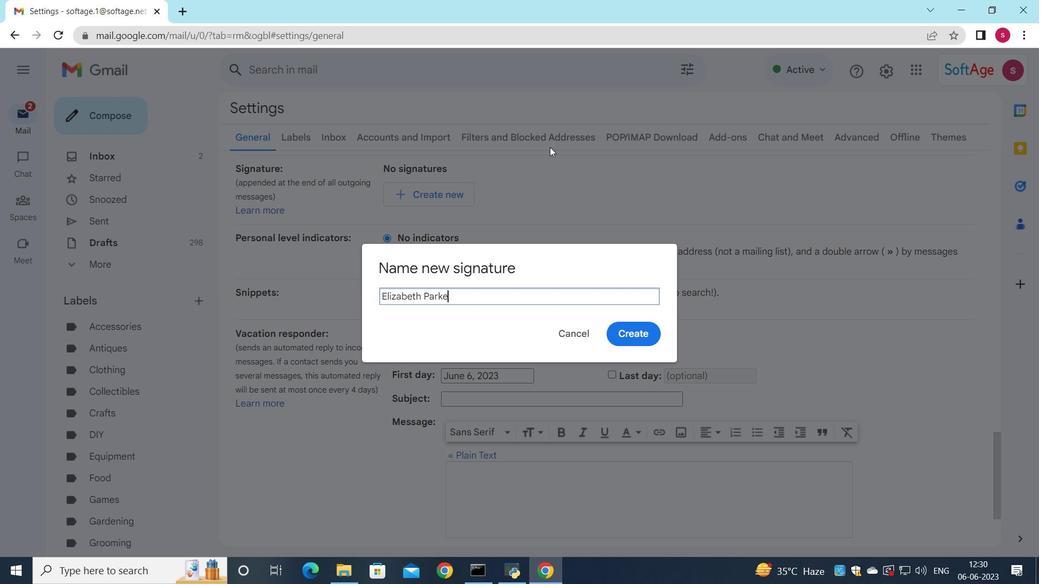 
Action: Mouse moved to (640, 337)
Screenshot: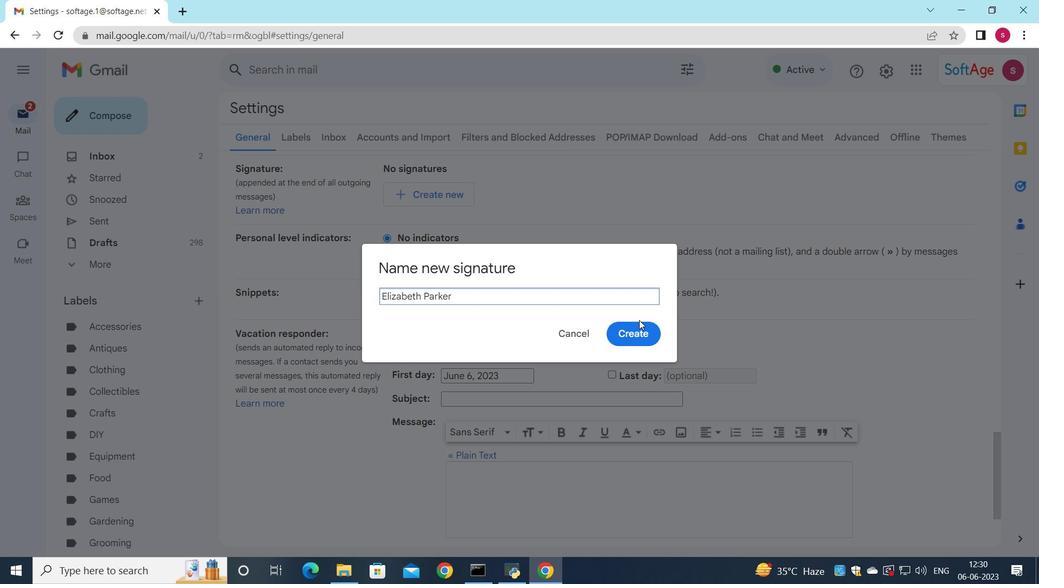 
Action: Mouse pressed left at (640, 337)
Screenshot: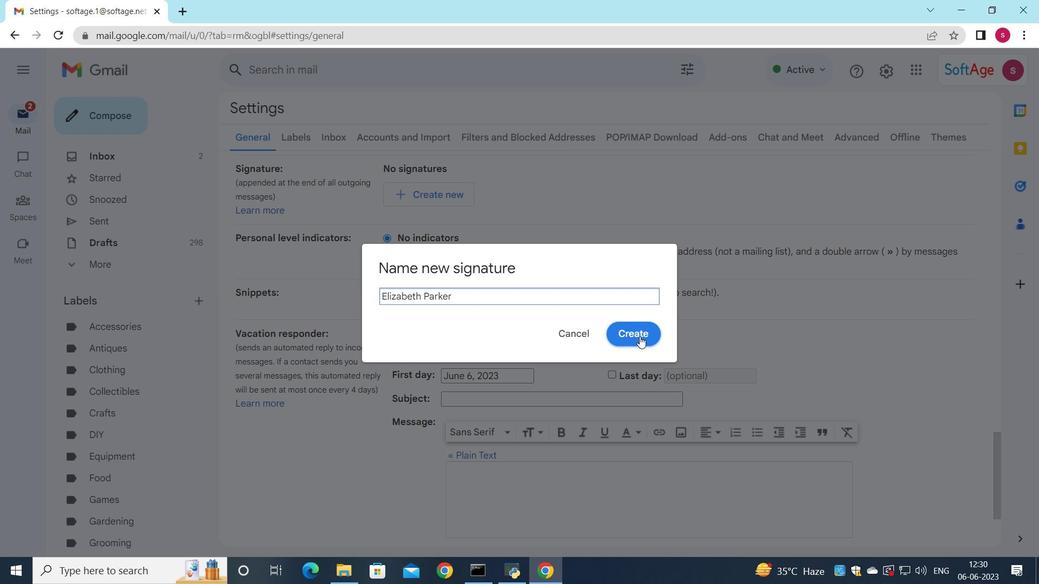 
Action: Mouse moved to (622, 203)
Screenshot: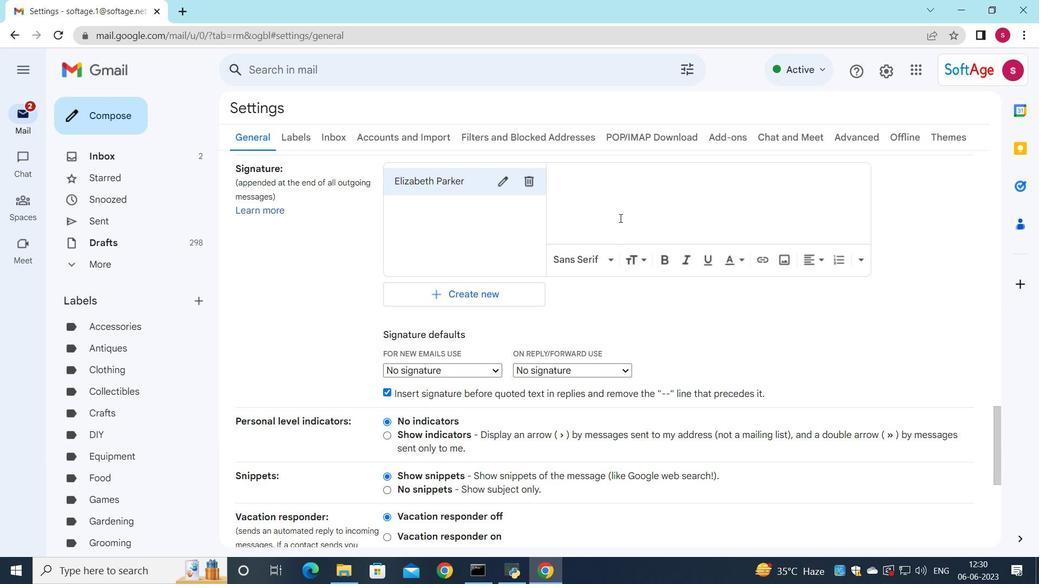 
Action: Mouse pressed left at (622, 203)
Screenshot: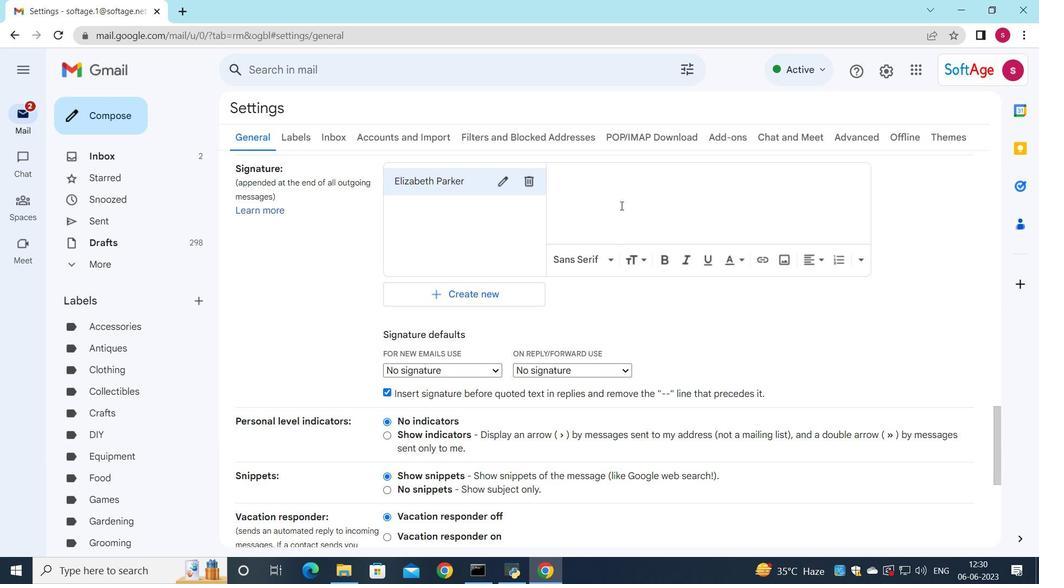 
Action: Mouse moved to (622, 203)
Screenshot: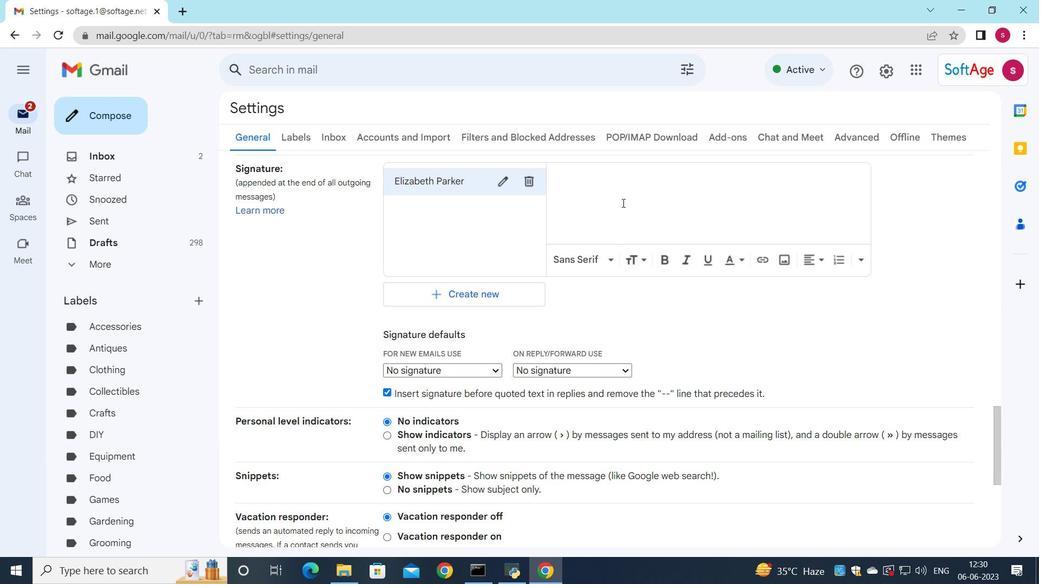 
Action: Key pressed <Key.shift>Elizabeth<Key.space><Key.shift>Parker
Screenshot: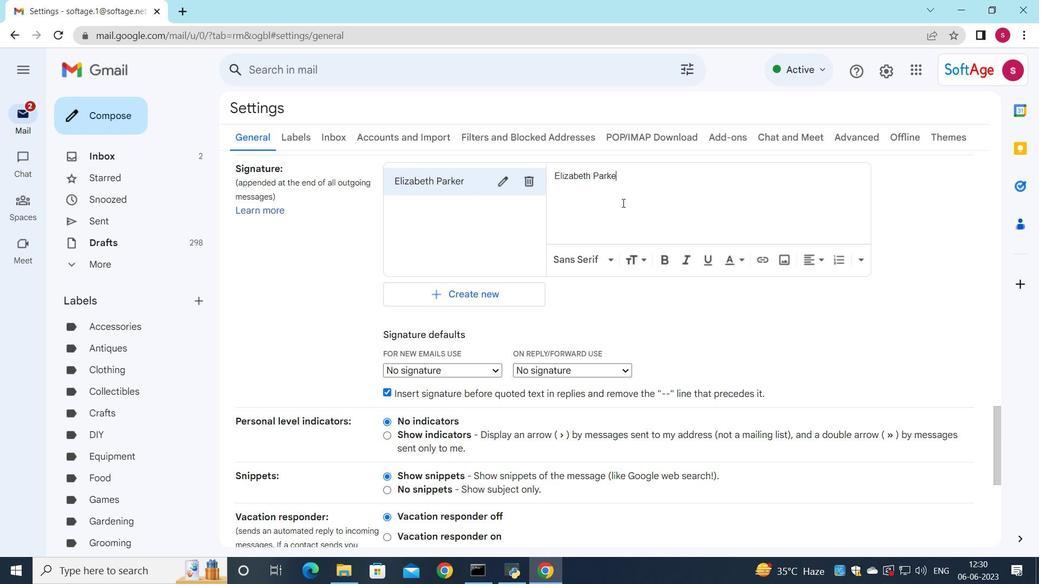 
Action: Mouse moved to (549, 273)
Screenshot: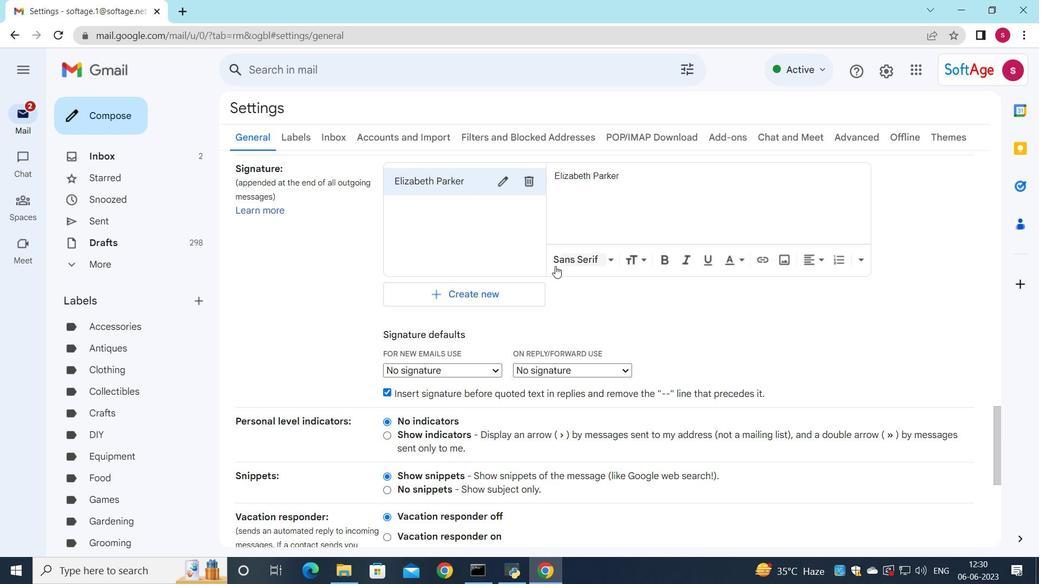 
Action: Mouse scrolled (549, 273) with delta (0, 0)
Screenshot: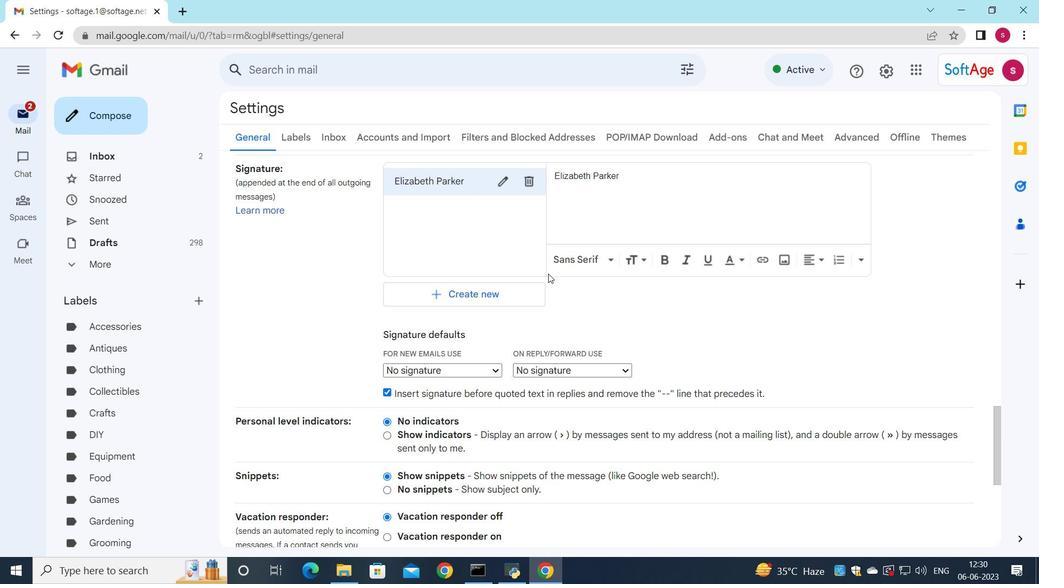 
Action: Mouse moved to (501, 303)
Screenshot: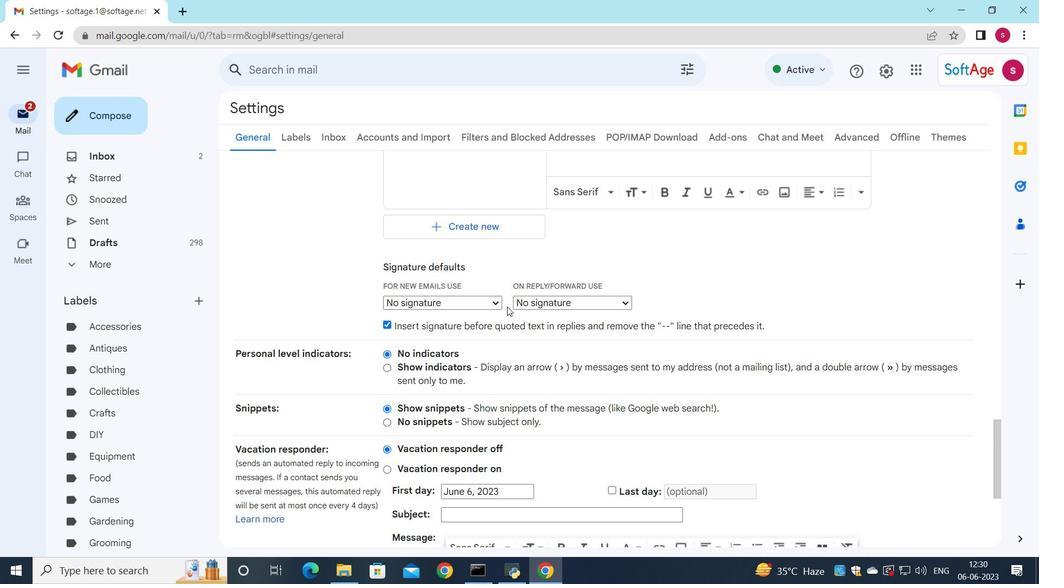 
Action: Mouse pressed left at (501, 303)
Screenshot: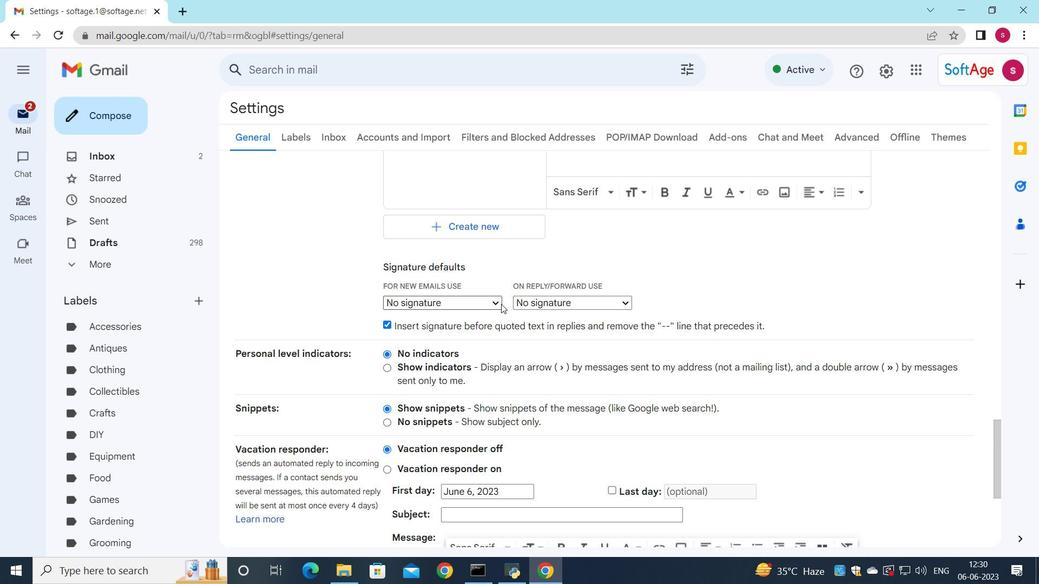 
Action: Mouse moved to (490, 328)
Screenshot: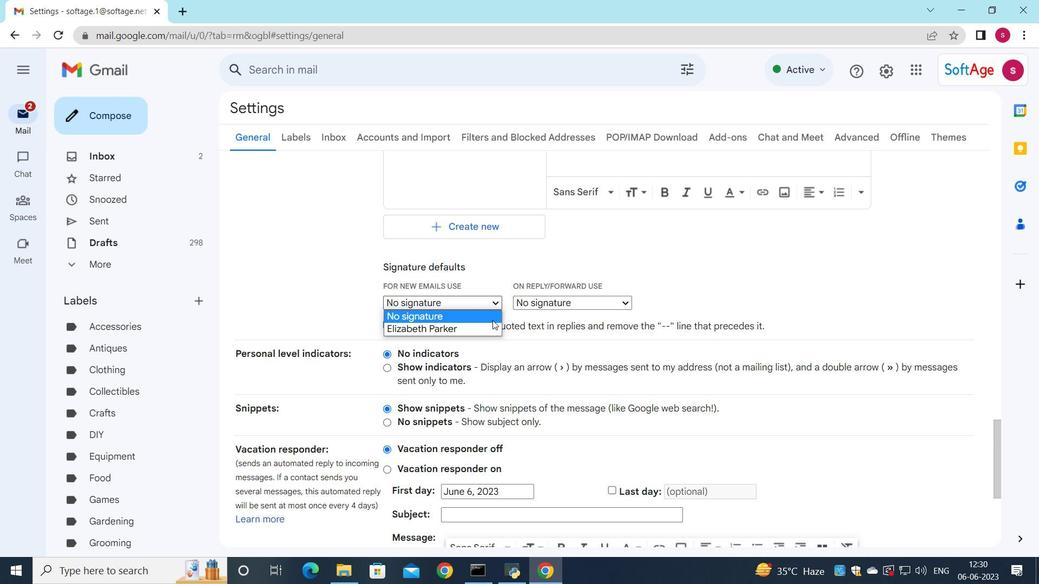 
Action: Mouse pressed left at (490, 328)
Screenshot: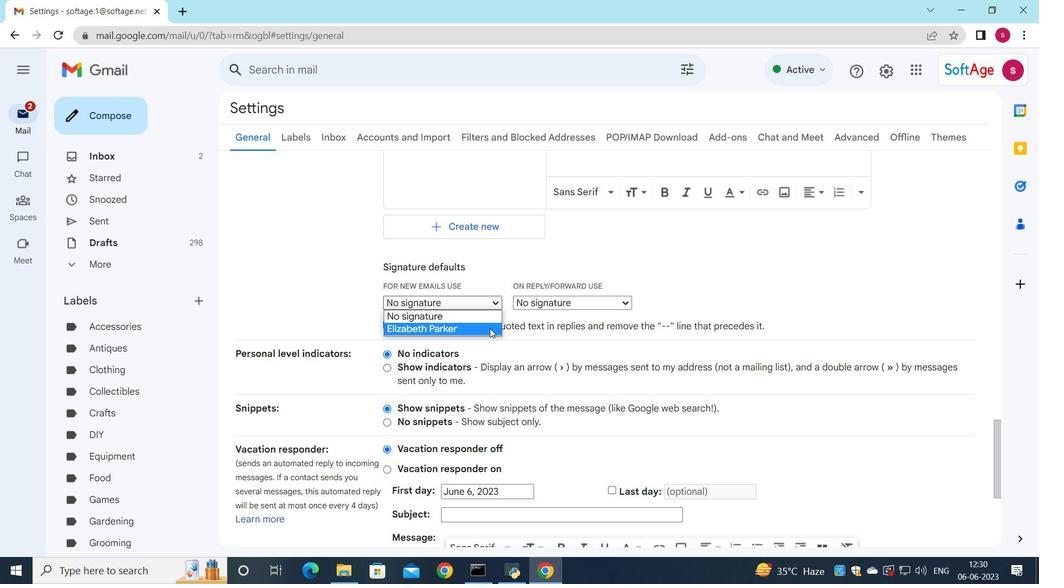 
Action: Mouse moved to (555, 308)
Screenshot: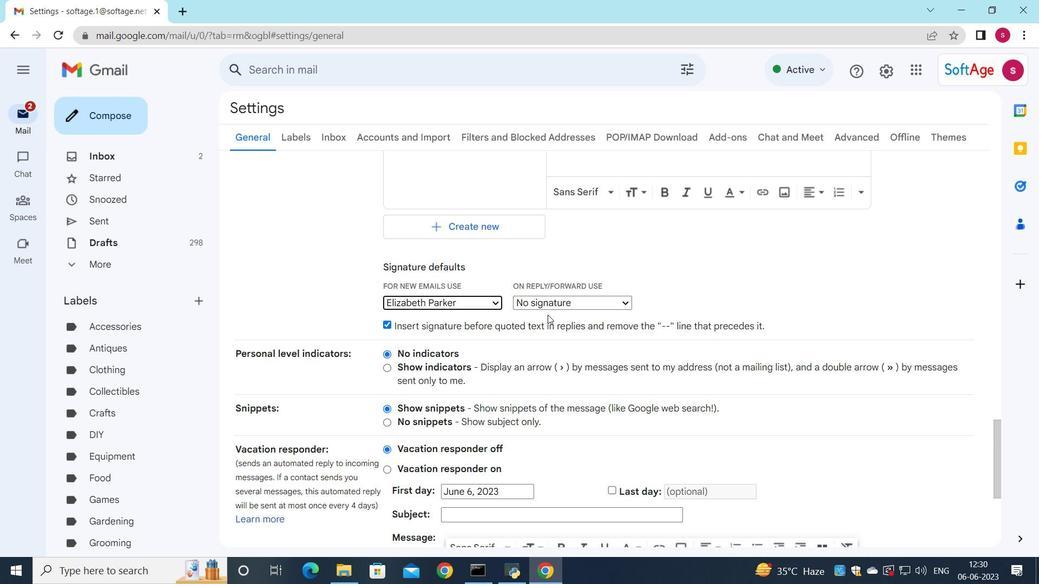 
Action: Mouse pressed left at (555, 308)
Screenshot: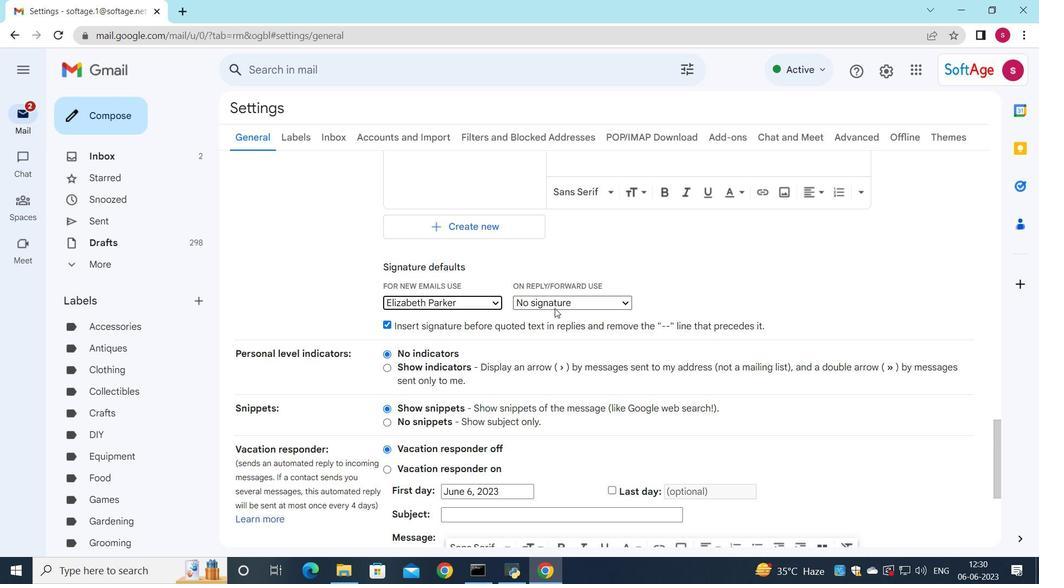 
Action: Mouse moved to (553, 328)
Screenshot: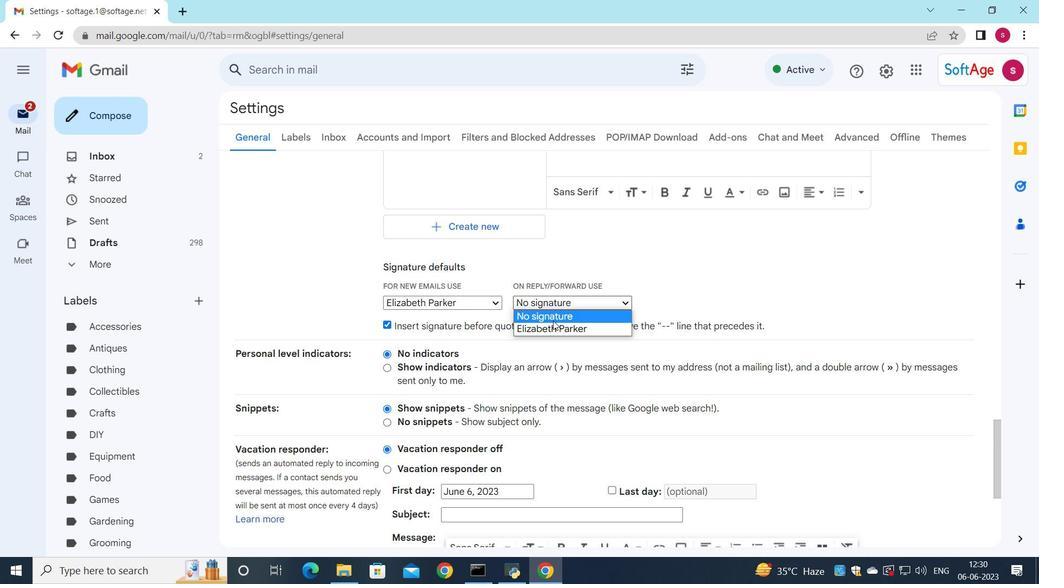 
Action: Mouse pressed left at (553, 328)
Screenshot: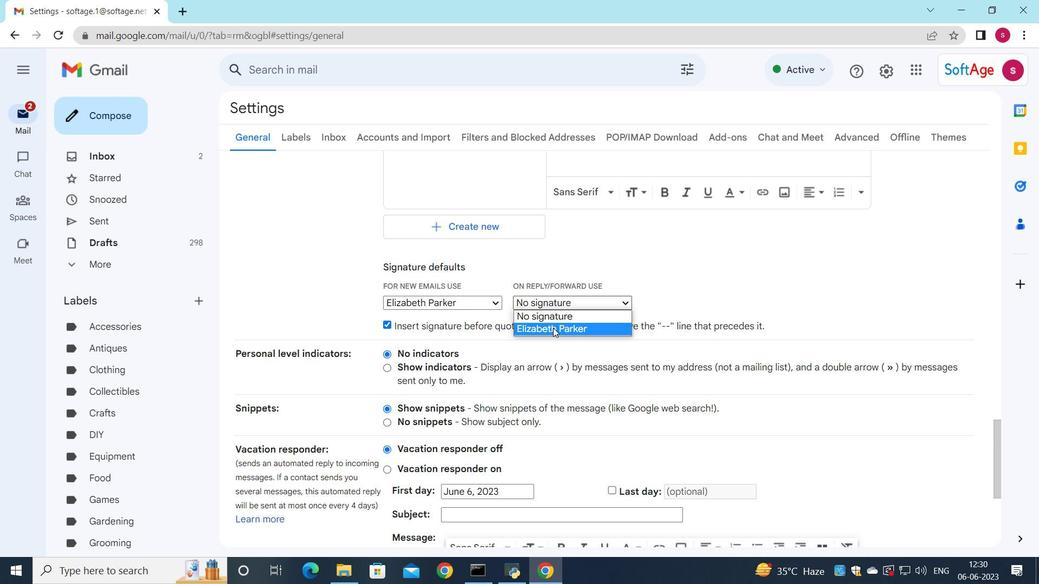 
Action: Mouse moved to (543, 285)
Screenshot: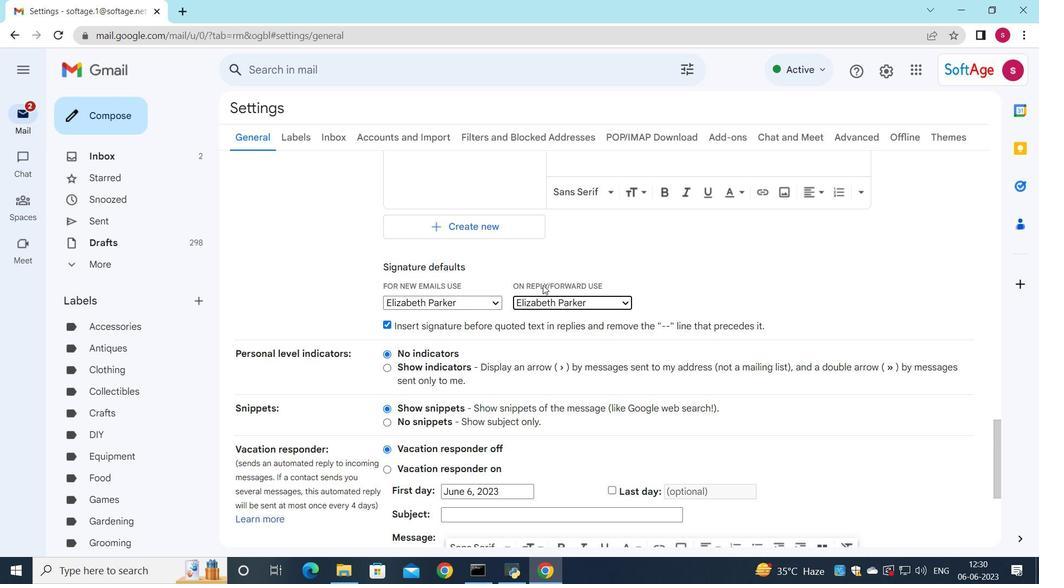 
Action: Mouse scrolled (543, 284) with delta (0, 0)
Screenshot: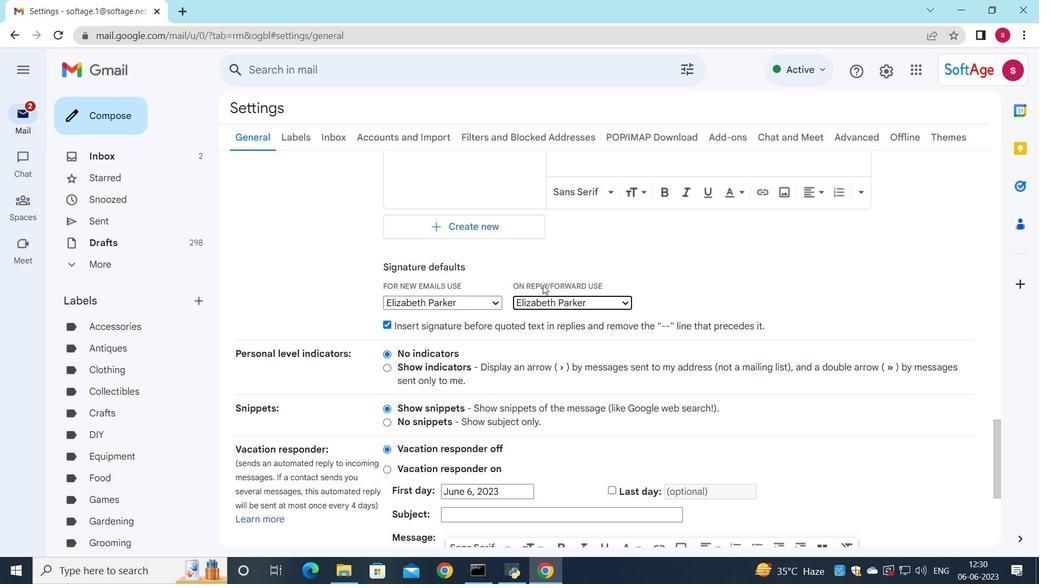 
Action: Mouse moved to (543, 285)
Screenshot: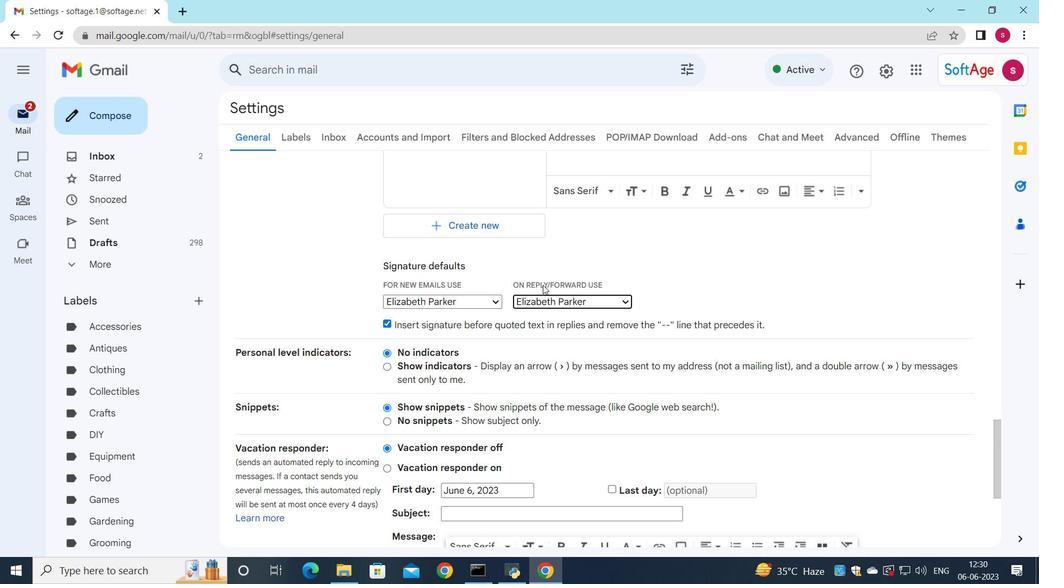 
Action: Mouse scrolled (543, 284) with delta (0, 0)
Screenshot: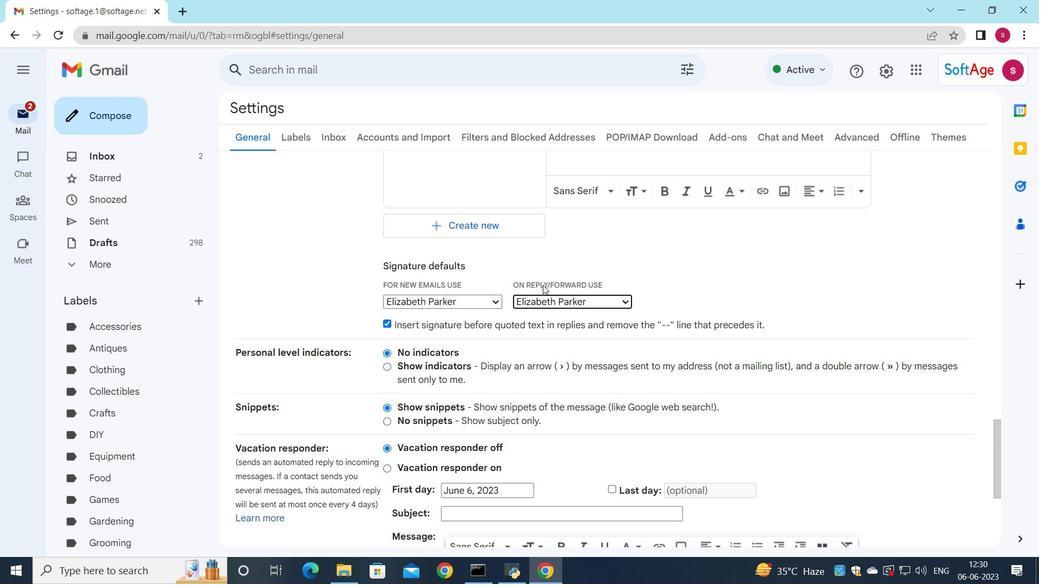 
Action: Mouse moved to (545, 294)
Screenshot: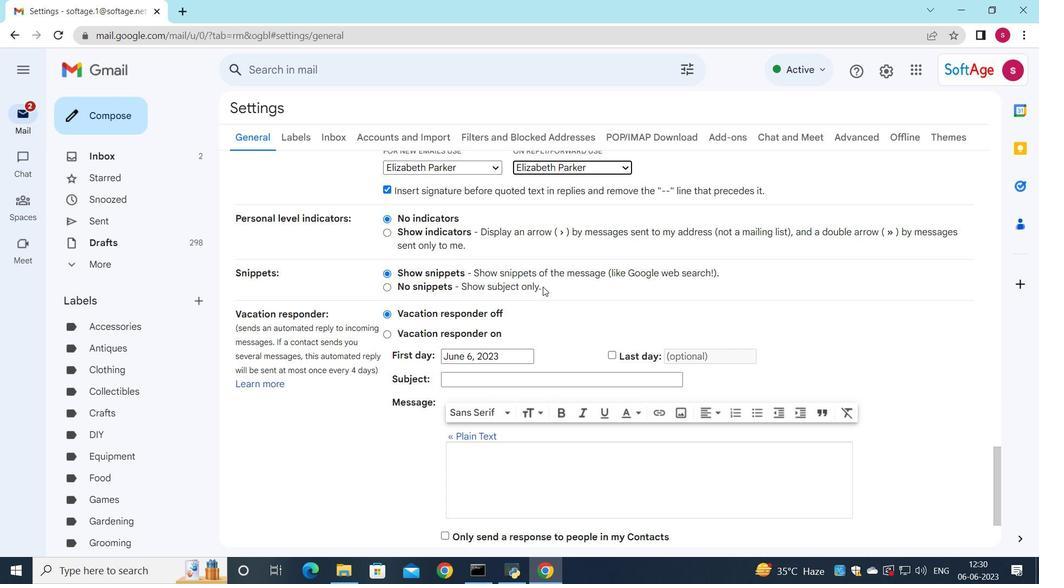 
Action: Mouse scrolled (545, 293) with delta (0, 0)
Screenshot: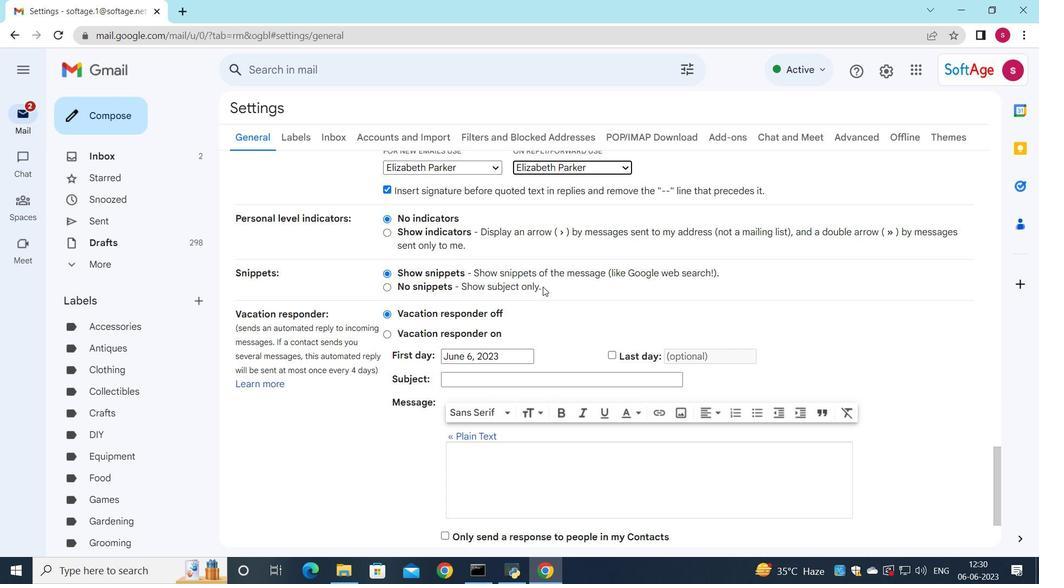 
Action: Mouse moved to (546, 299)
Screenshot: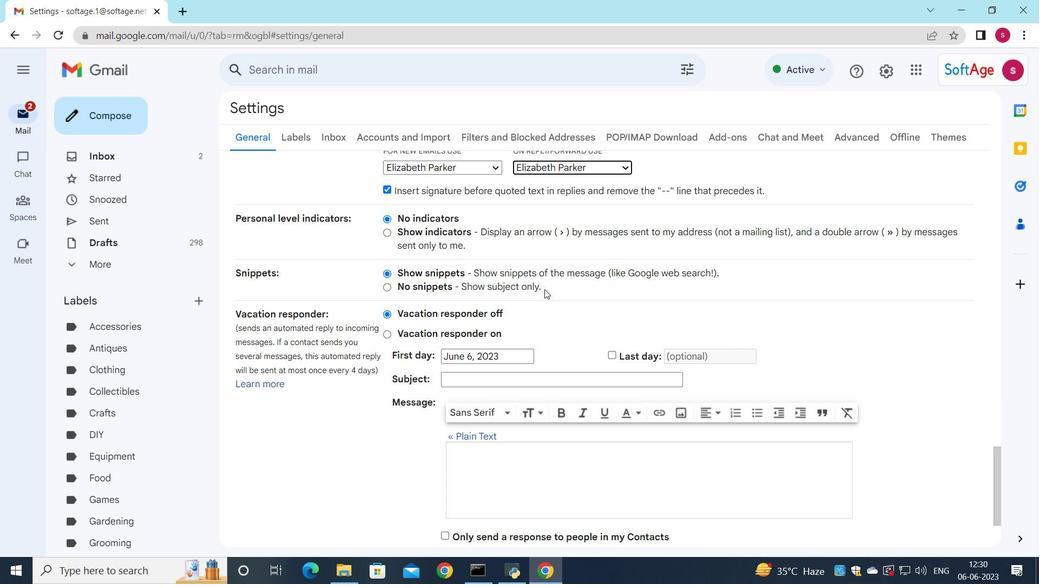 
Action: Mouse scrolled (546, 299) with delta (0, 0)
Screenshot: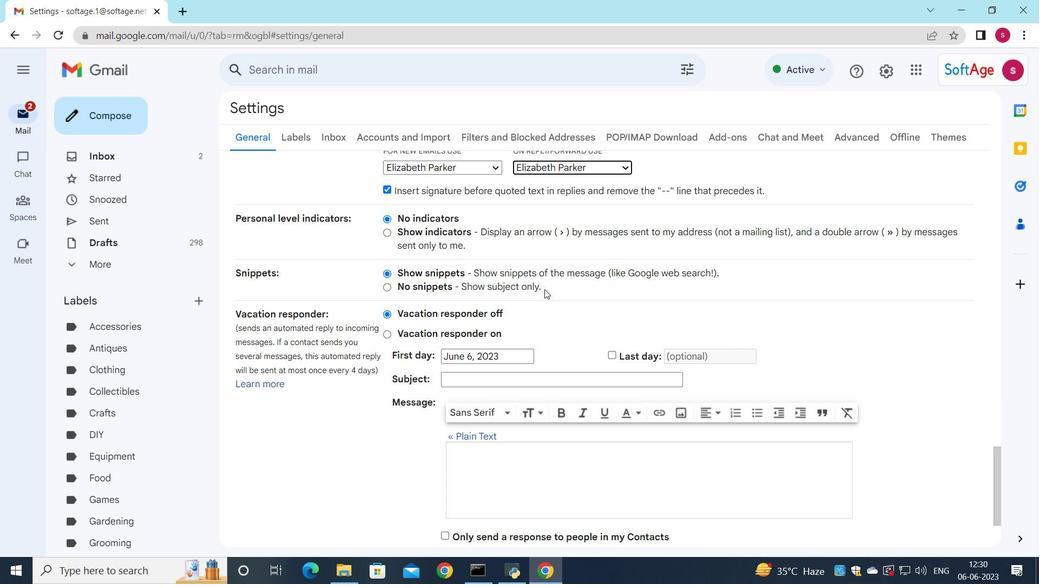 
Action: Mouse moved to (549, 311)
Screenshot: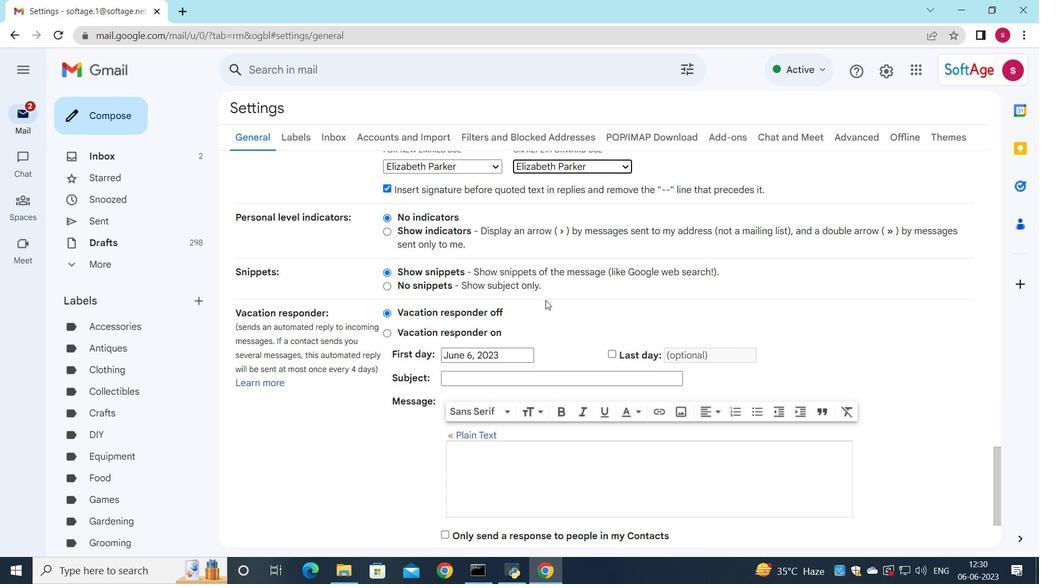 
Action: Mouse scrolled (548, 306) with delta (0, 0)
Screenshot: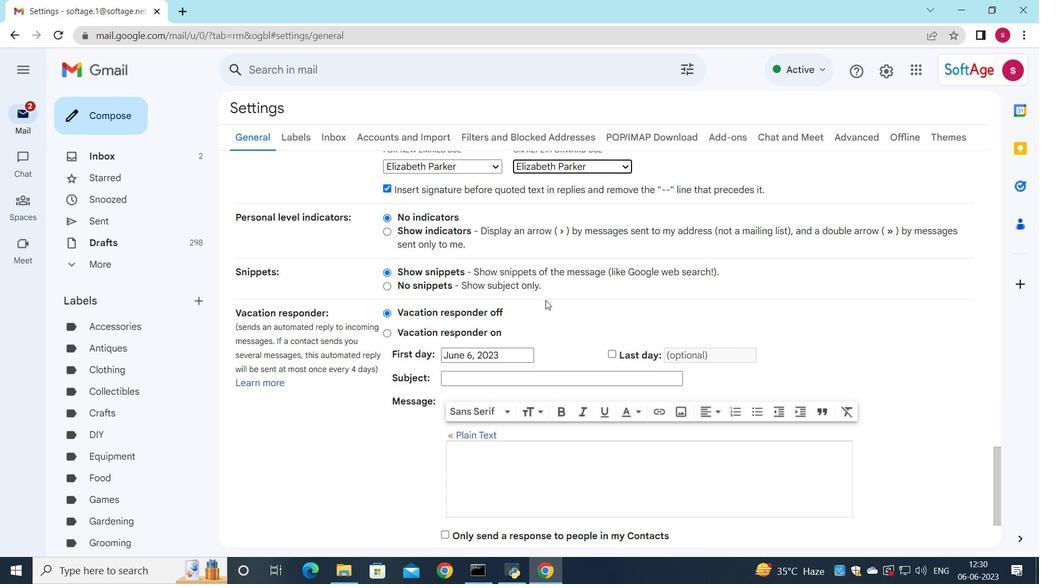 
Action: Mouse moved to (594, 445)
Screenshot: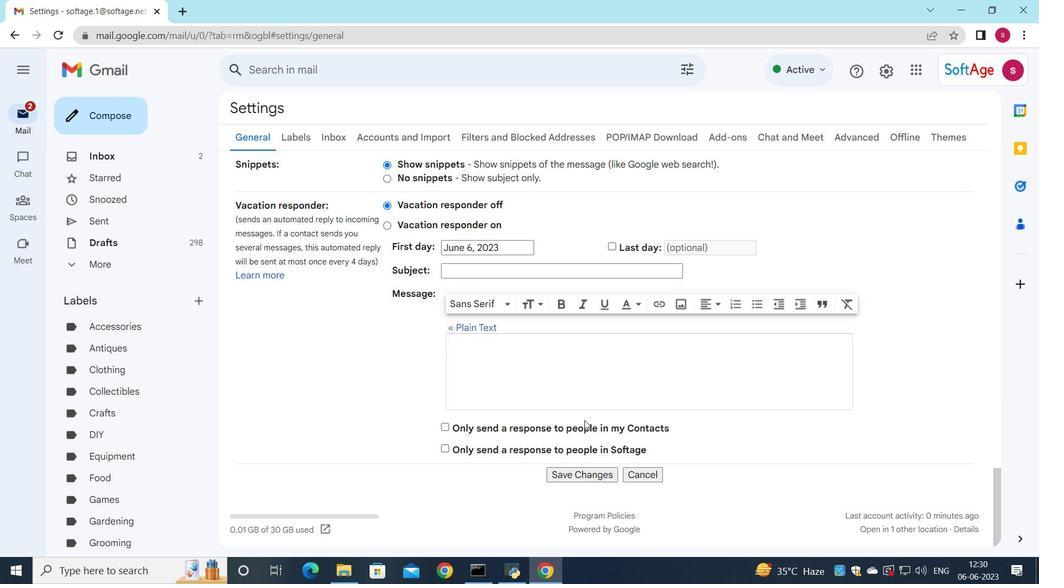 
Action: Mouse scrolled (594, 444) with delta (0, 0)
Screenshot: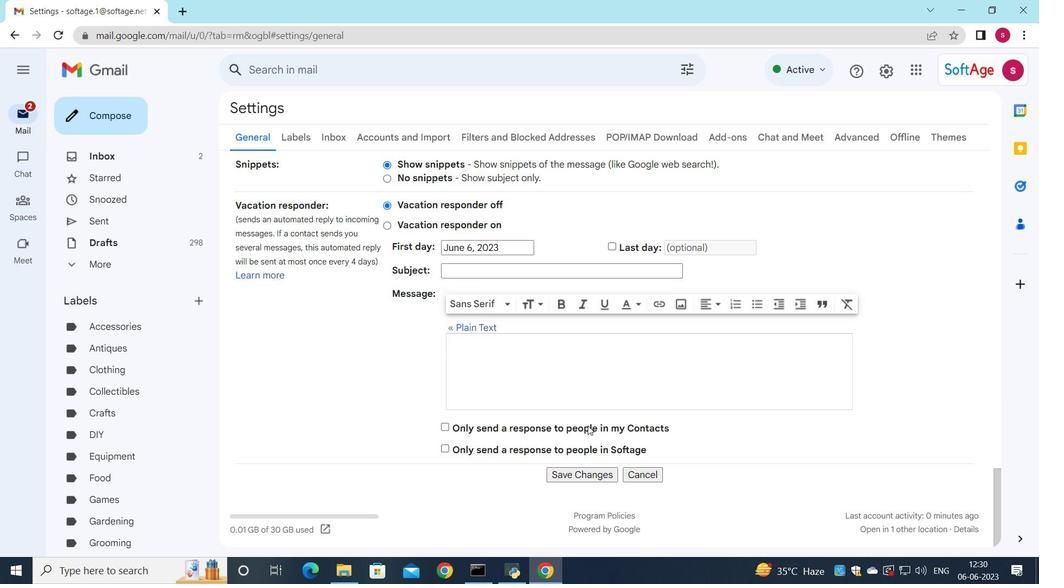
Action: Mouse moved to (564, 481)
Screenshot: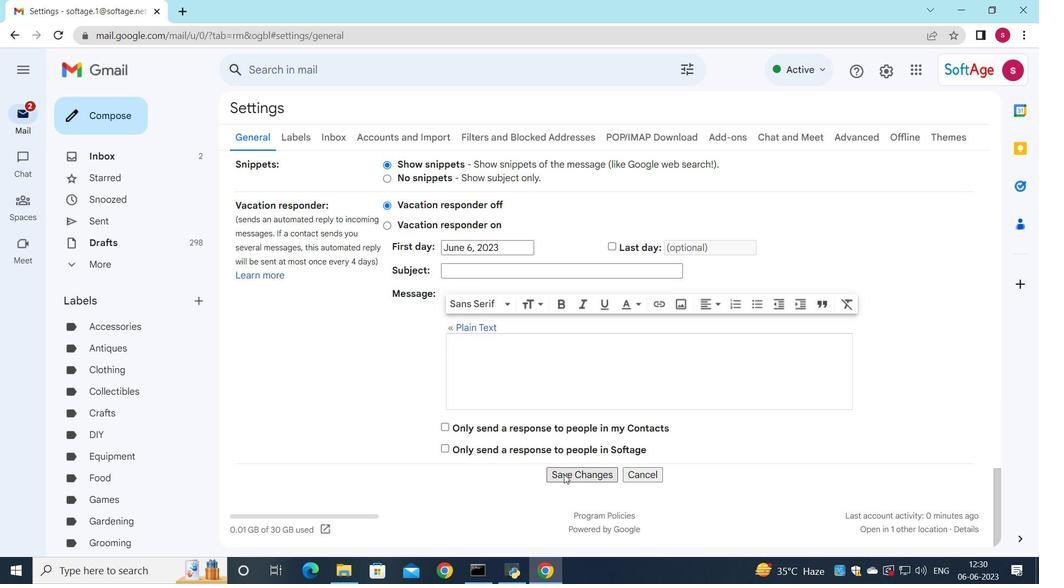 
Action: Mouse pressed left at (564, 481)
Screenshot: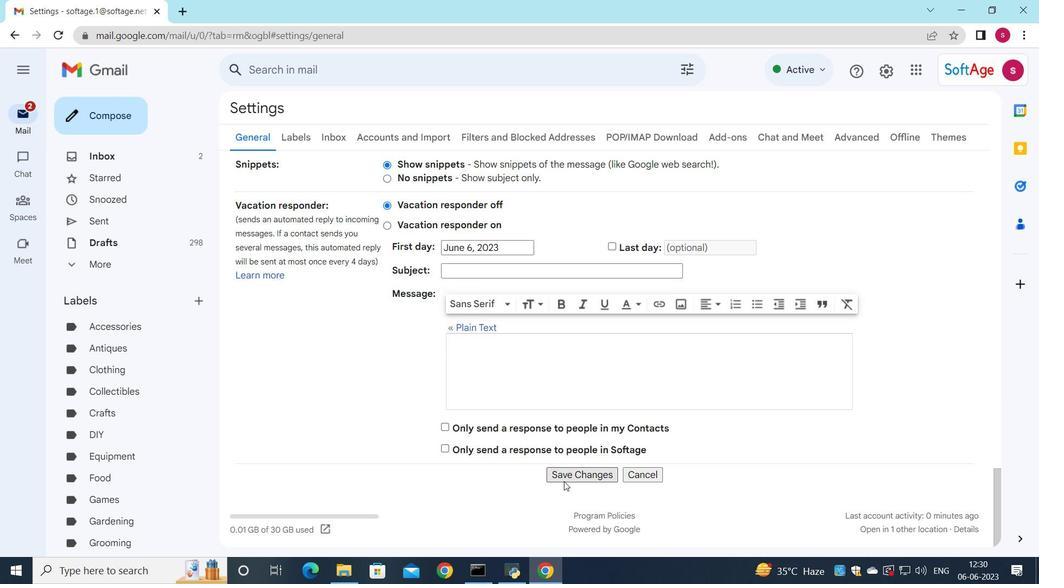 
Action: Mouse moved to (232, 353)
Screenshot: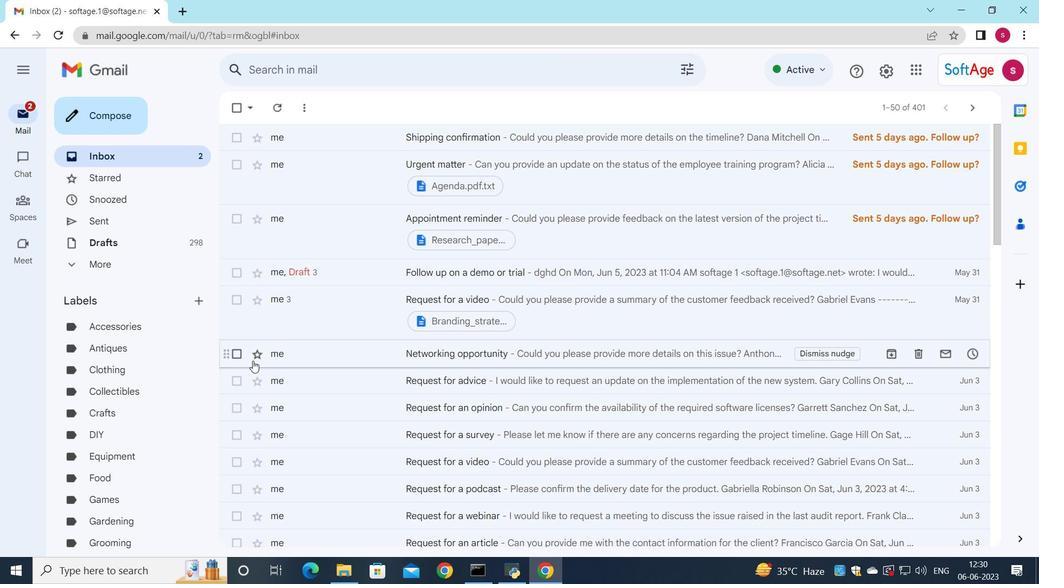 
Action: Mouse pressed left at (232, 353)
Screenshot: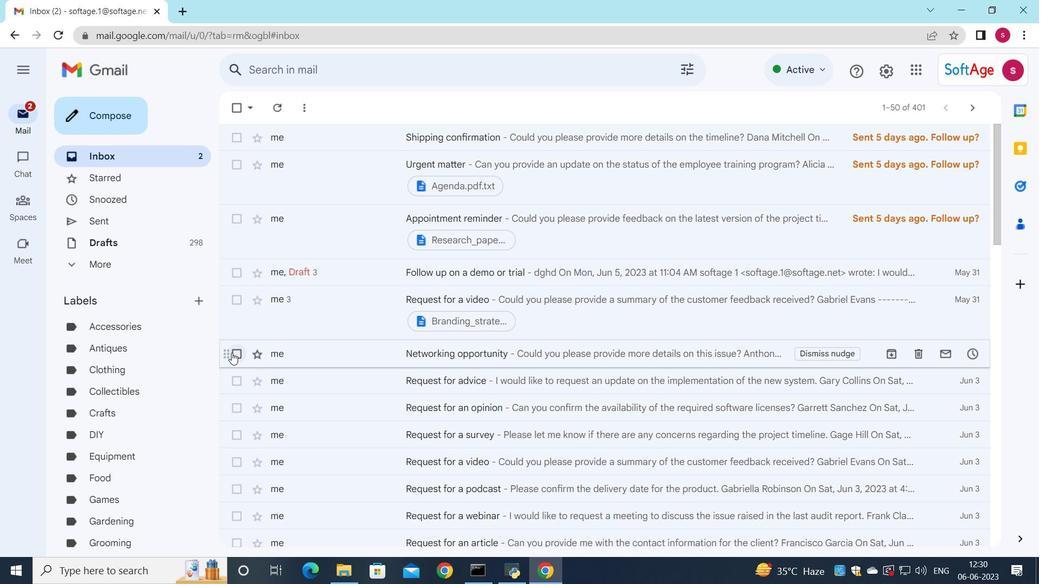 
Action: Mouse moved to (531, 118)
Screenshot: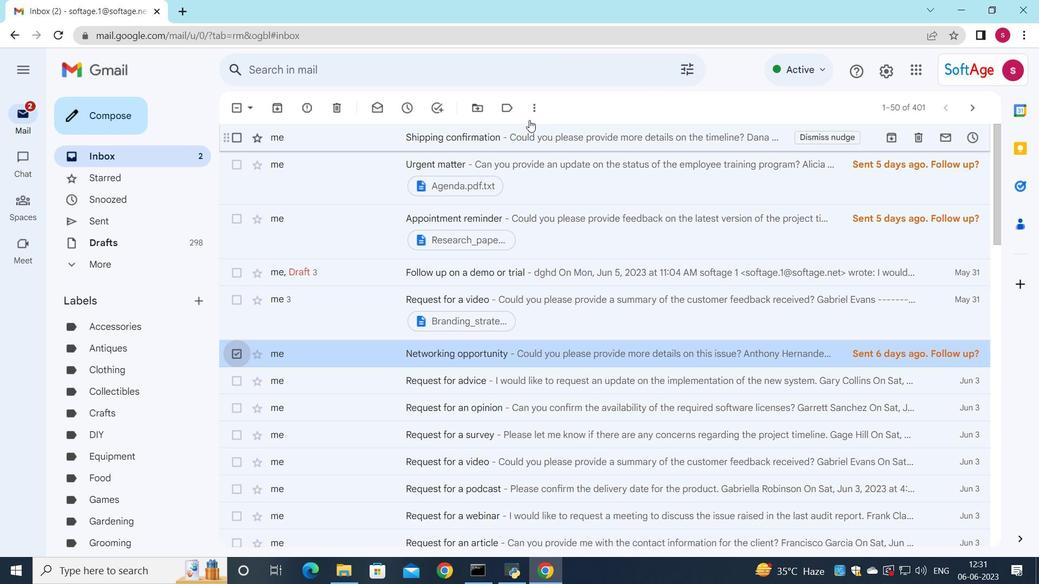 
Action: Mouse pressed left at (531, 118)
Screenshot: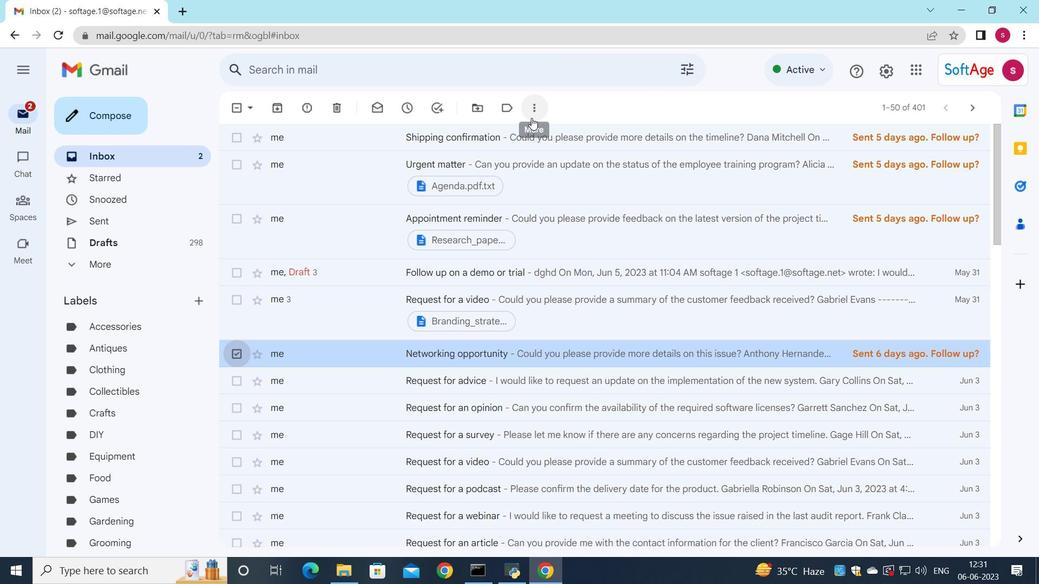 
Action: Mouse moved to (591, 257)
Screenshot: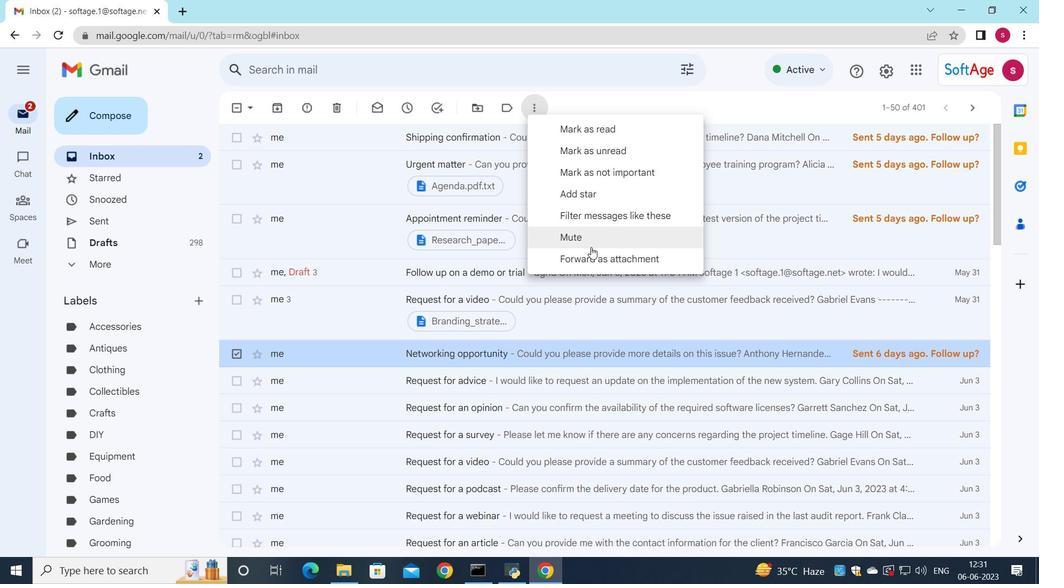 
Action: Mouse pressed left at (591, 257)
Screenshot: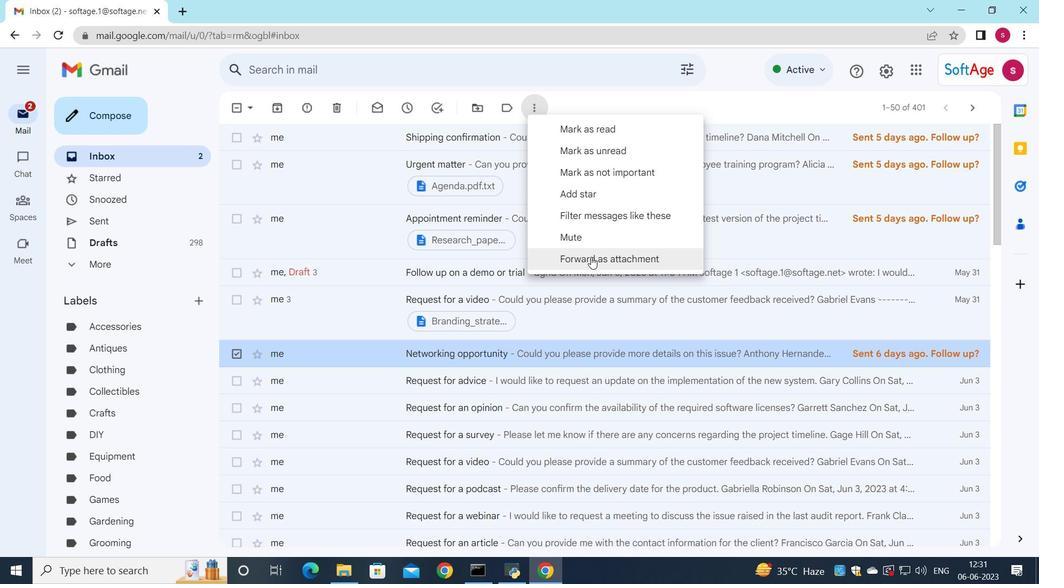 
Action: Mouse moved to (681, 217)
Screenshot: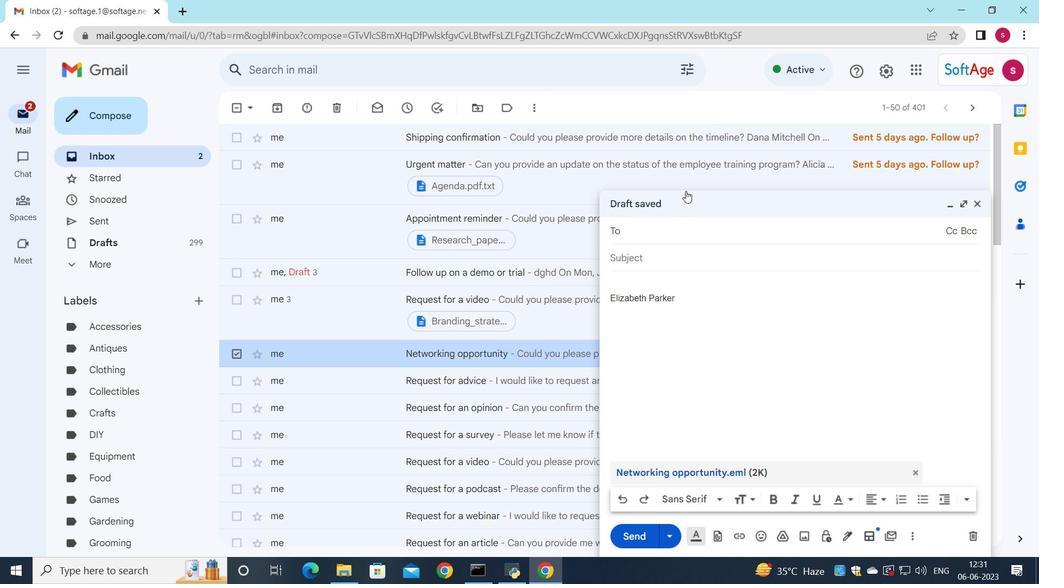 
Action: Key pressed s
Screenshot: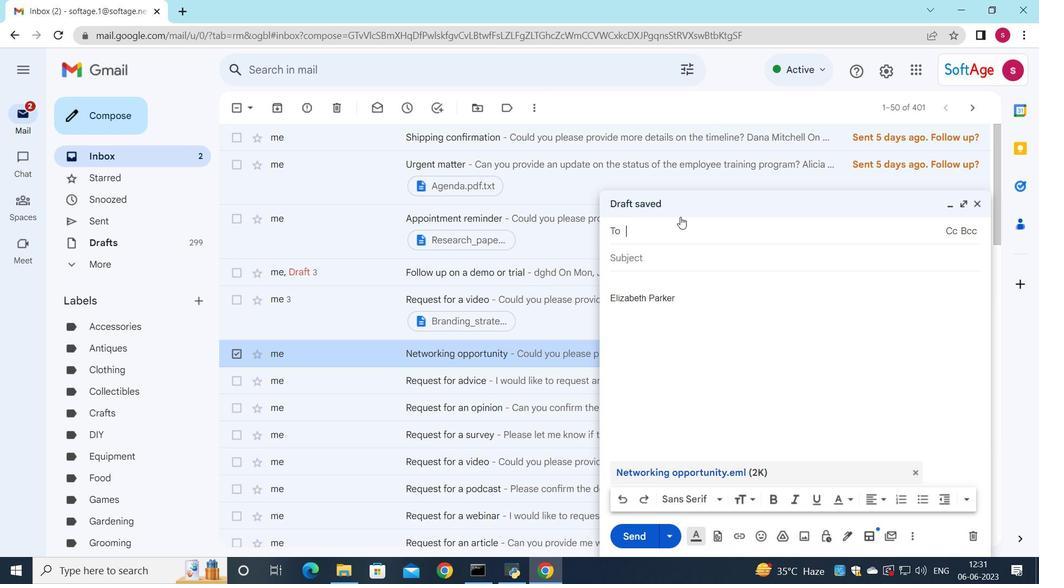 
Action: Mouse moved to (673, 440)
Screenshot: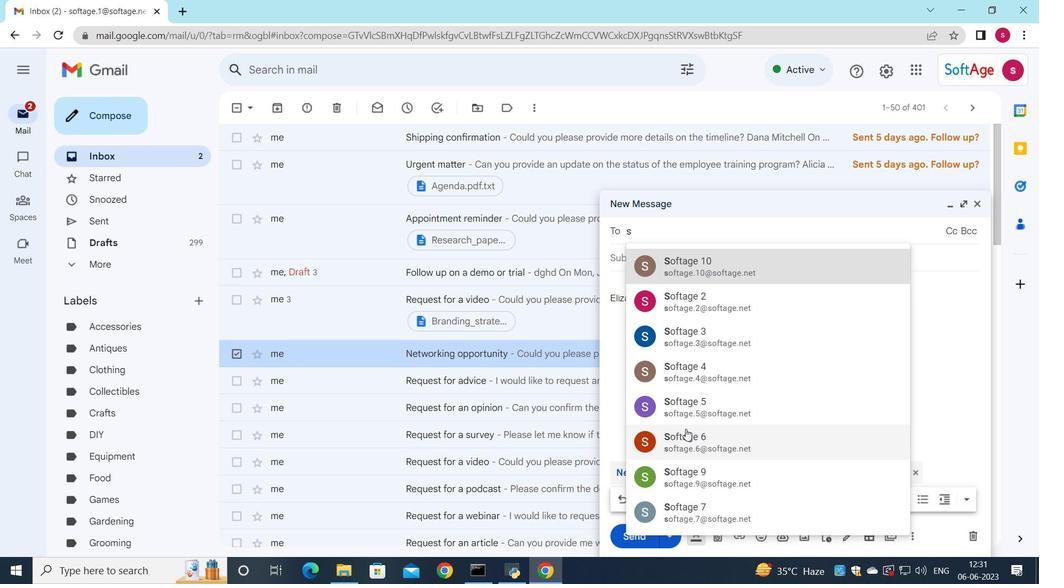 
Action: Mouse pressed left at (673, 440)
Screenshot: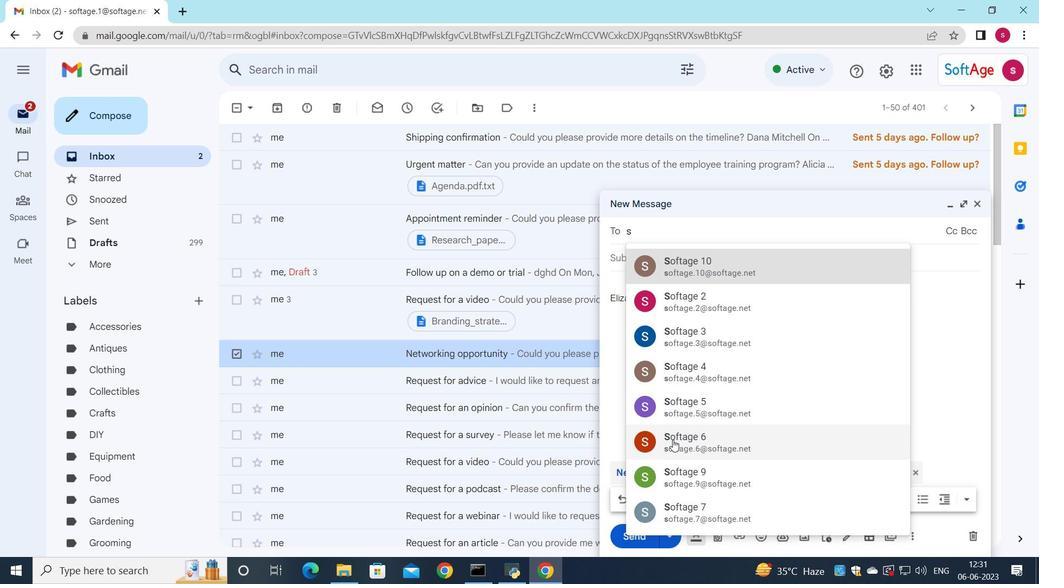
Action: Mouse moved to (647, 278)
Screenshot: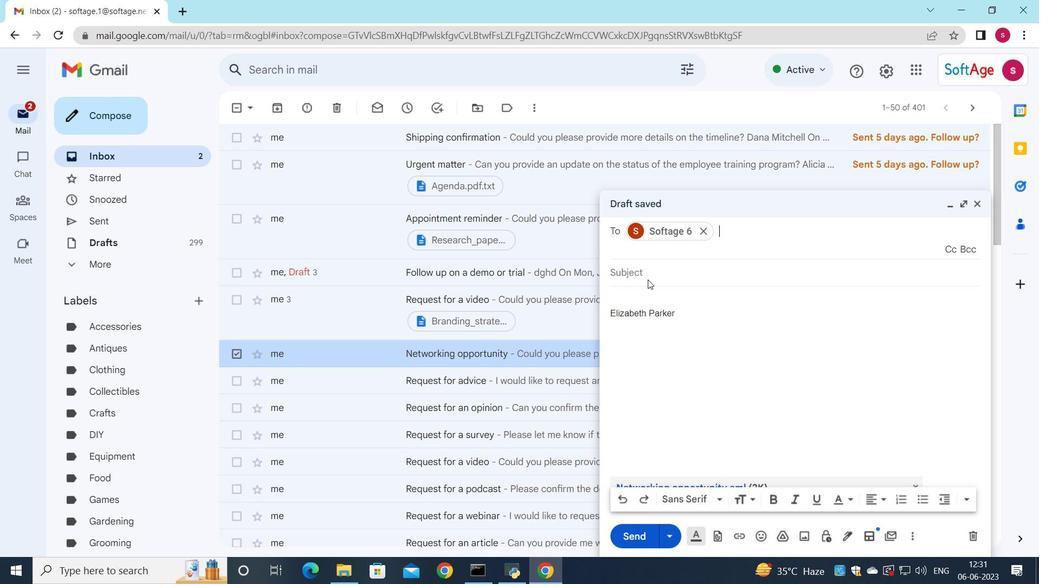 
Action: Mouse pressed left at (647, 278)
Screenshot: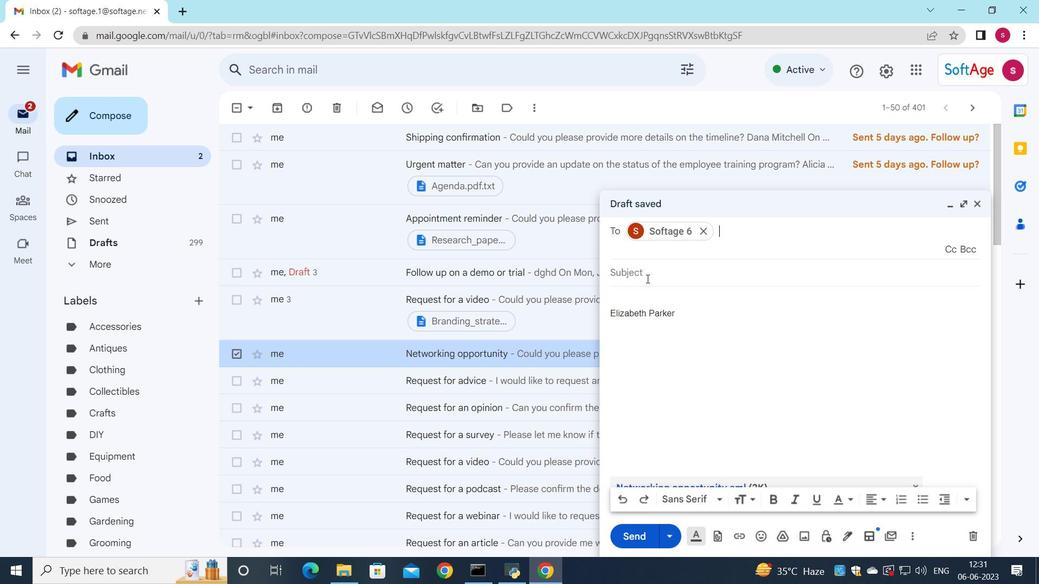 
Action: Key pressed <Key.shift>Request<Key.space>for<Key.space>a<Key.space>background<Key.space>check
Screenshot: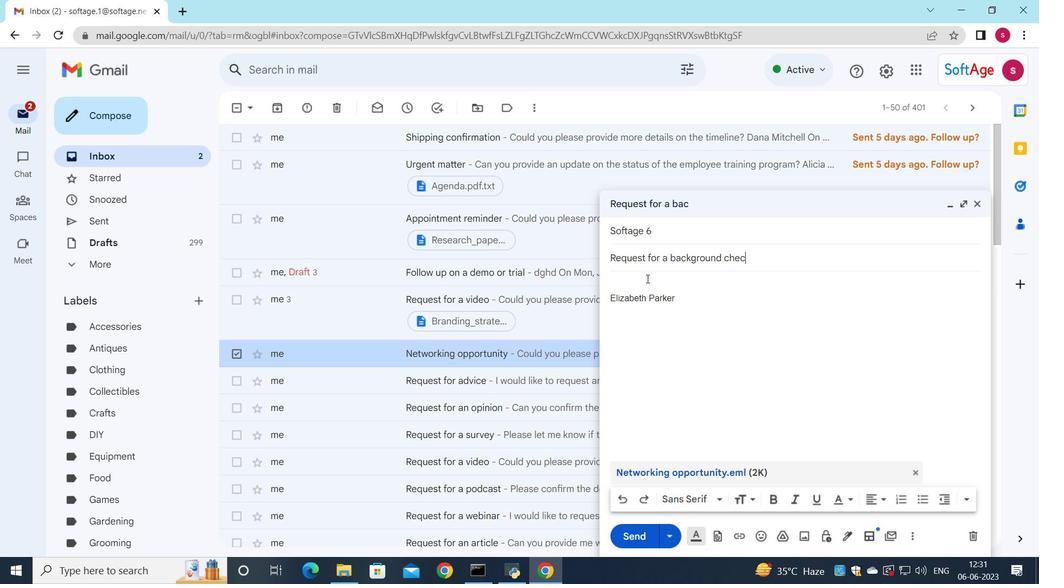 
Action: Mouse moved to (631, 279)
Screenshot: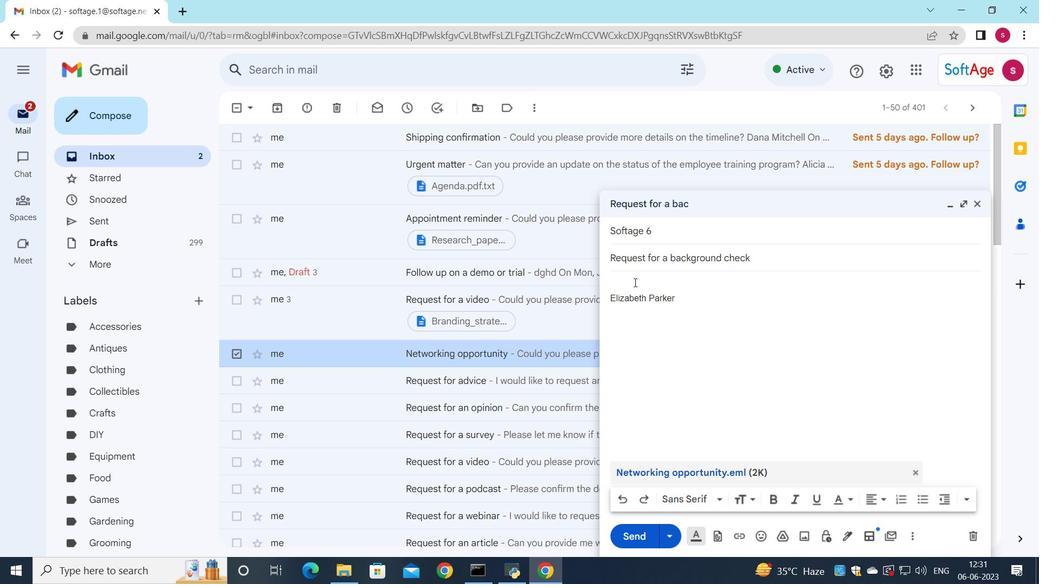 
Action: Mouse pressed left at (631, 279)
Screenshot: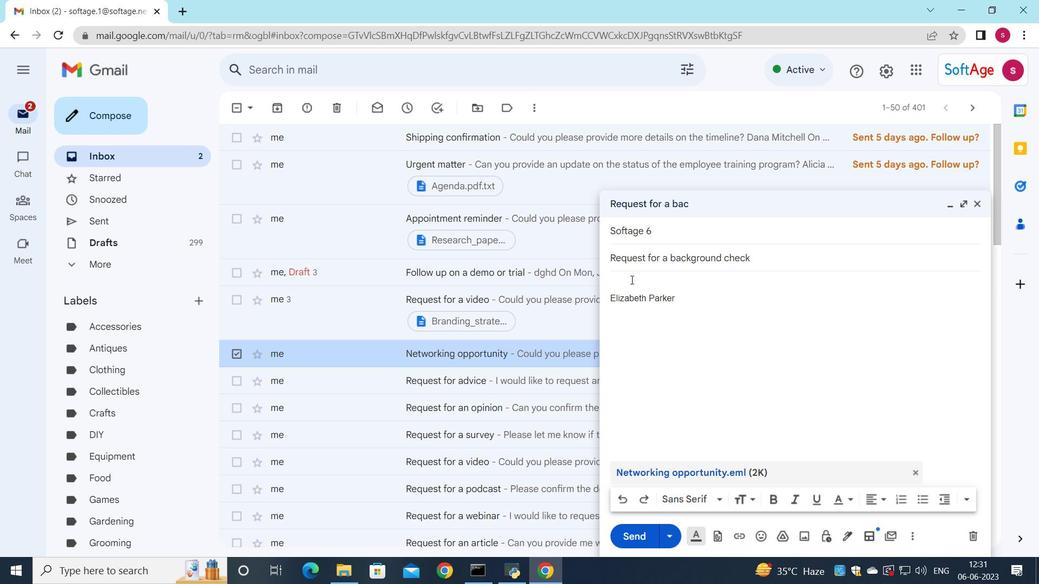 
Action: Mouse moved to (781, 128)
Screenshot: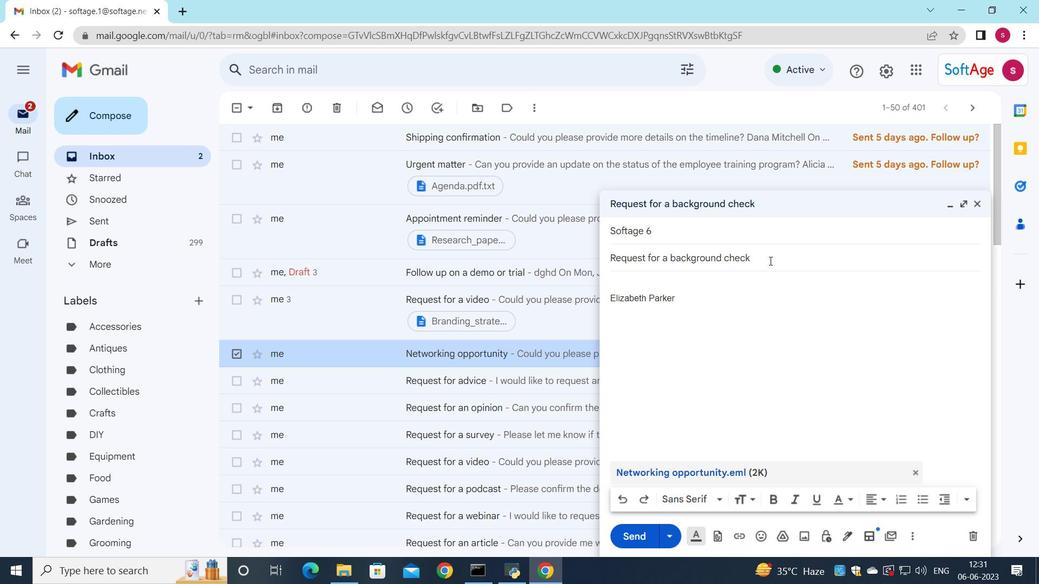 
Action: Key pressed <Key.shift>Would<Key.space>it<Key.space>be<Key.space>possible<Key.space>to<Key.space>have<Key.space>a<Key.space>project<Key.space>status<Key.space>update<Key.space>call<Key.space>with<Key.space>all<Key.space>sta<Key.tab><Key.backspace><Key.space>next<Key.space>m<Key.backspace><Key.space>month<Key.shift_r>?
Screenshot: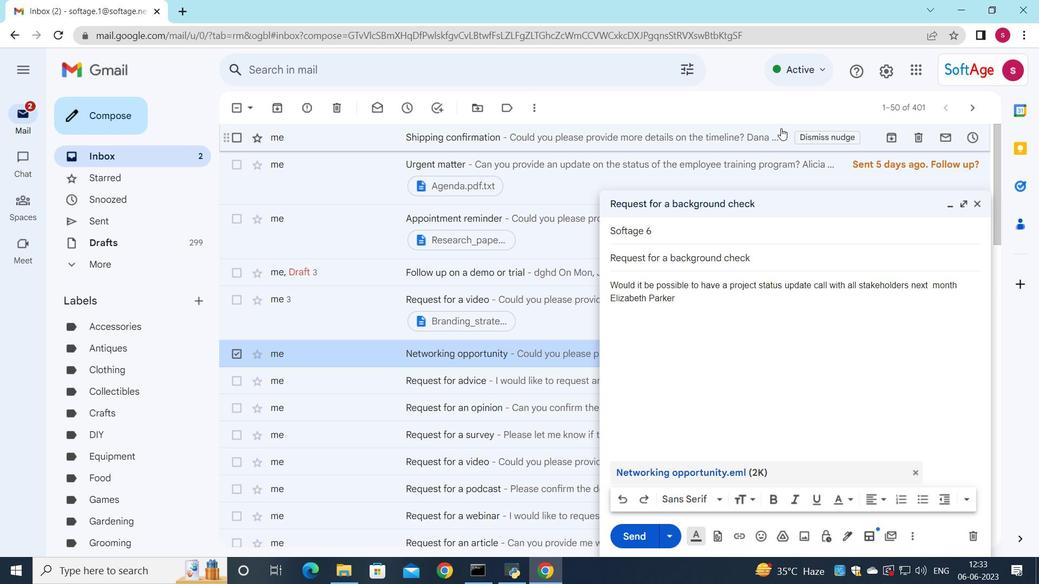 
Action: Mouse moved to (634, 532)
Screenshot: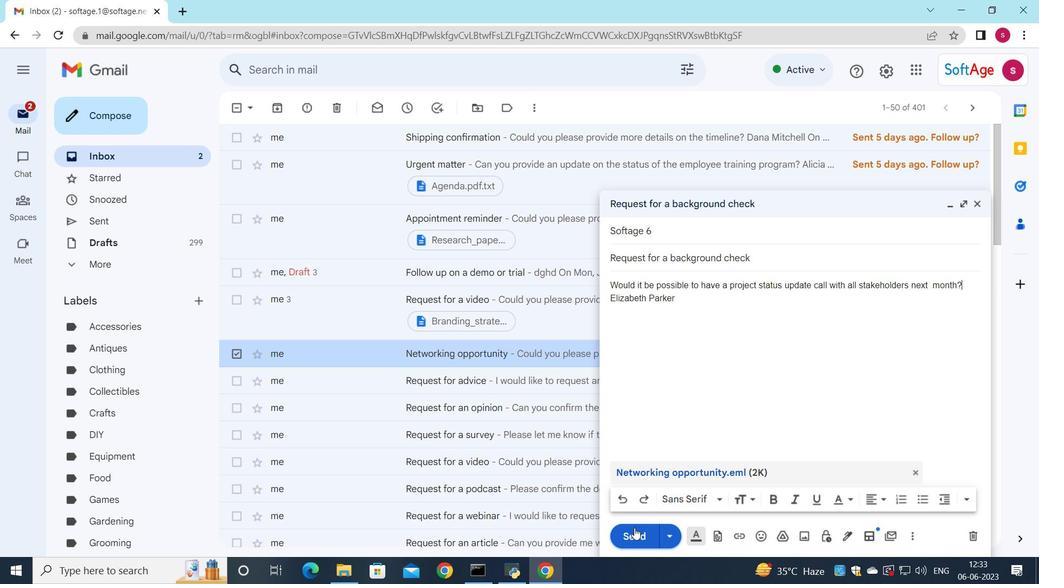 
Action: Mouse pressed left at (634, 532)
Screenshot: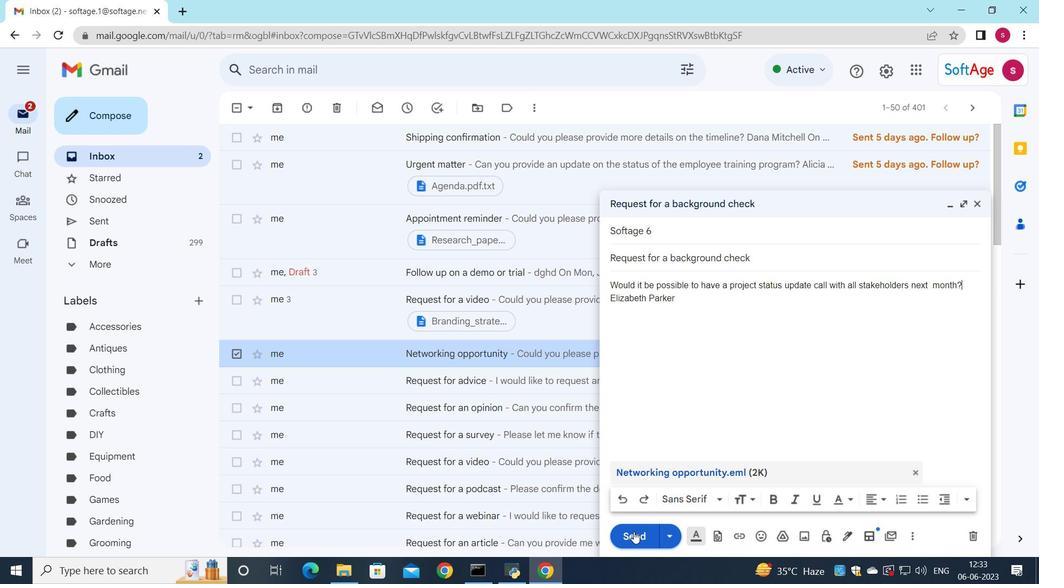 
Action: Mouse moved to (656, 418)
Screenshot: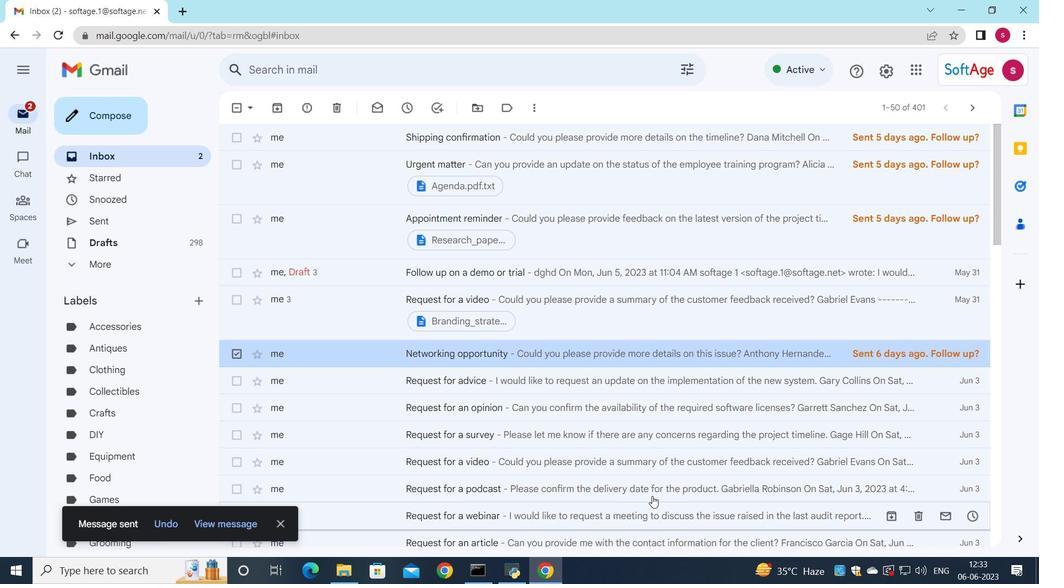 
